 Task: Create a due date automation trigger when advanced on, on the tuesday after a card is due add fields with custom field "Resume" set to a number lower than 1 and greater or equal to 10 at 11:00 AM.
Action: Mouse moved to (979, 301)
Screenshot: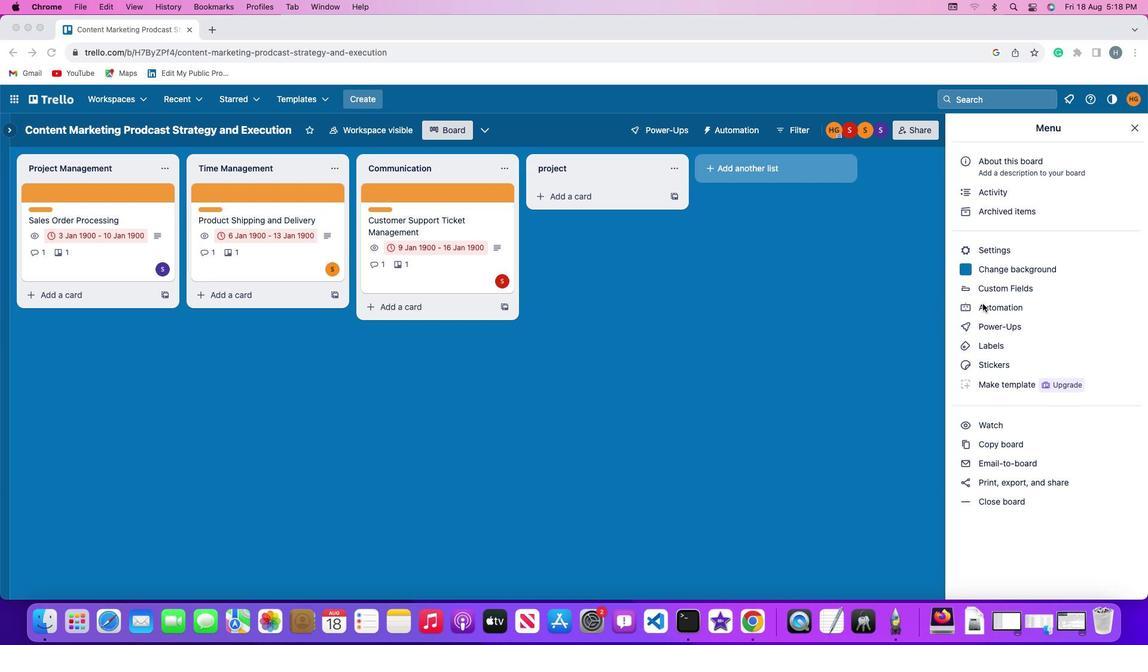 
Action: Mouse pressed left at (979, 301)
Screenshot: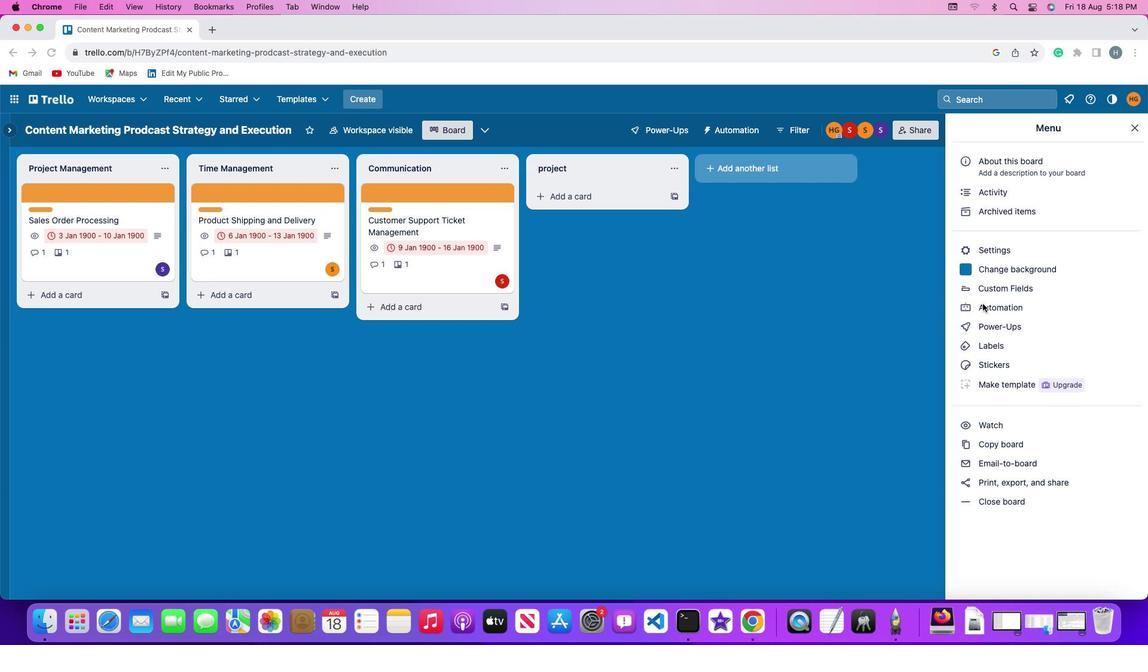 
Action: Mouse pressed left at (979, 301)
Screenshot: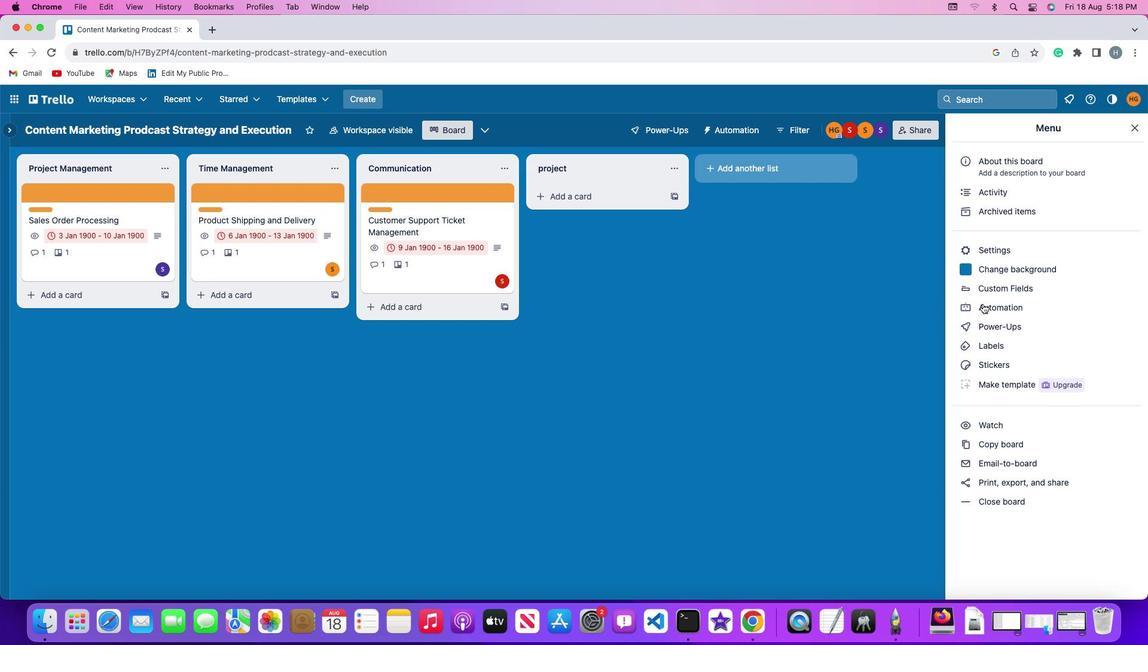 
Action: Mouse moved to (82, 283)
Screenshot: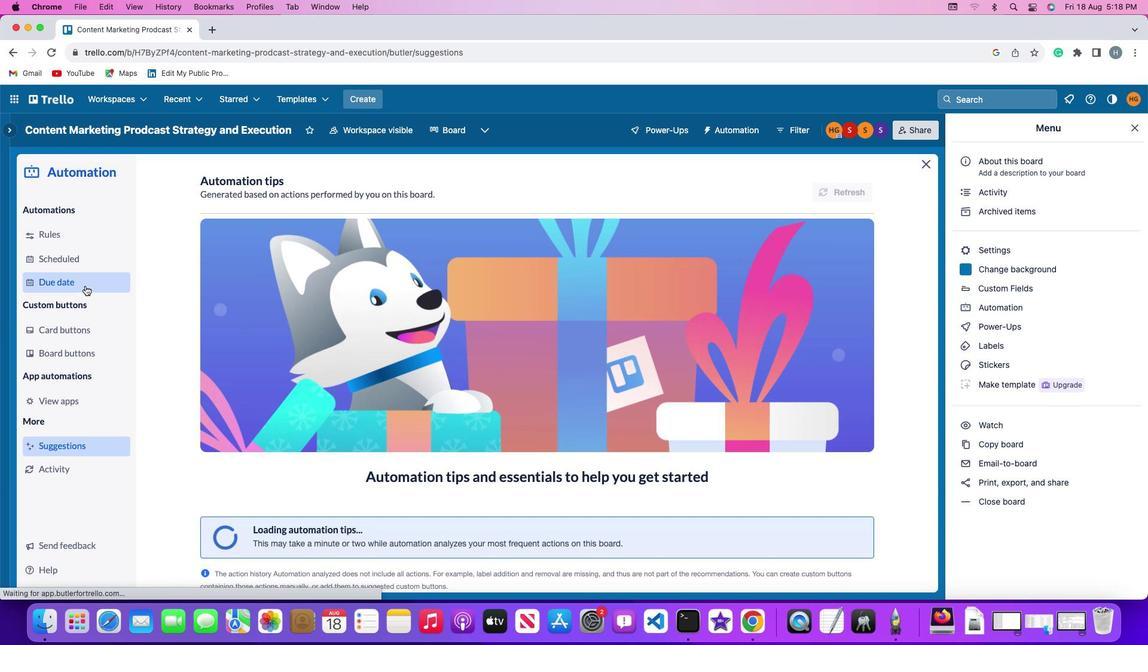 
Action: Mouse pressed left at (82, 283)
Screenshot: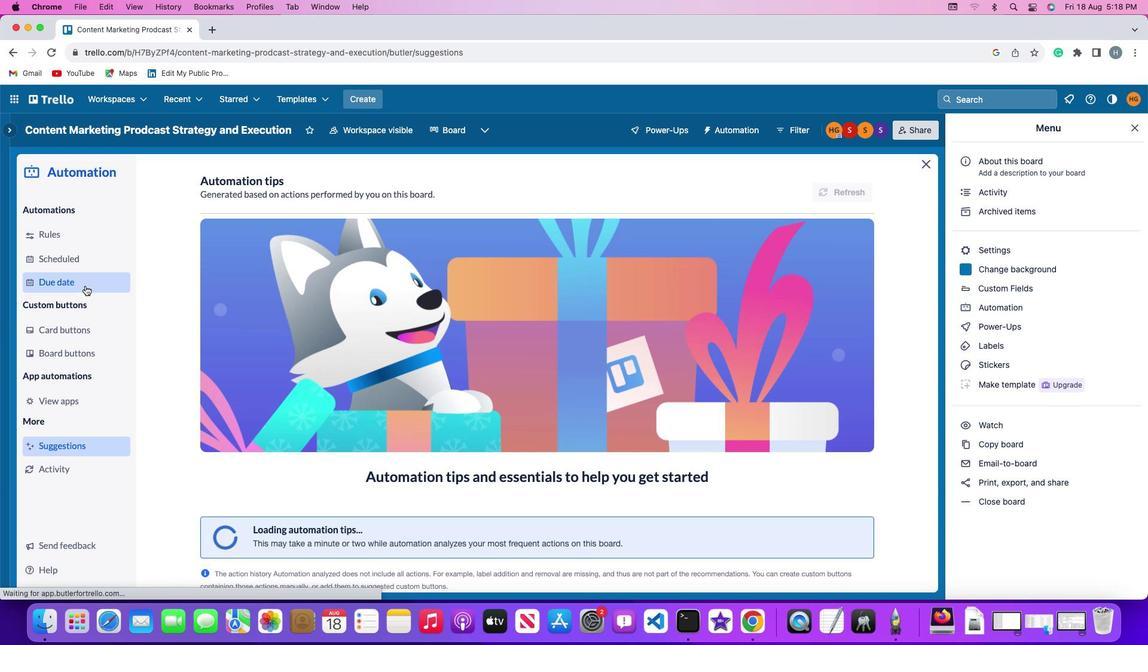 
Action: Mouse moved to (772, 183)
Screenshot: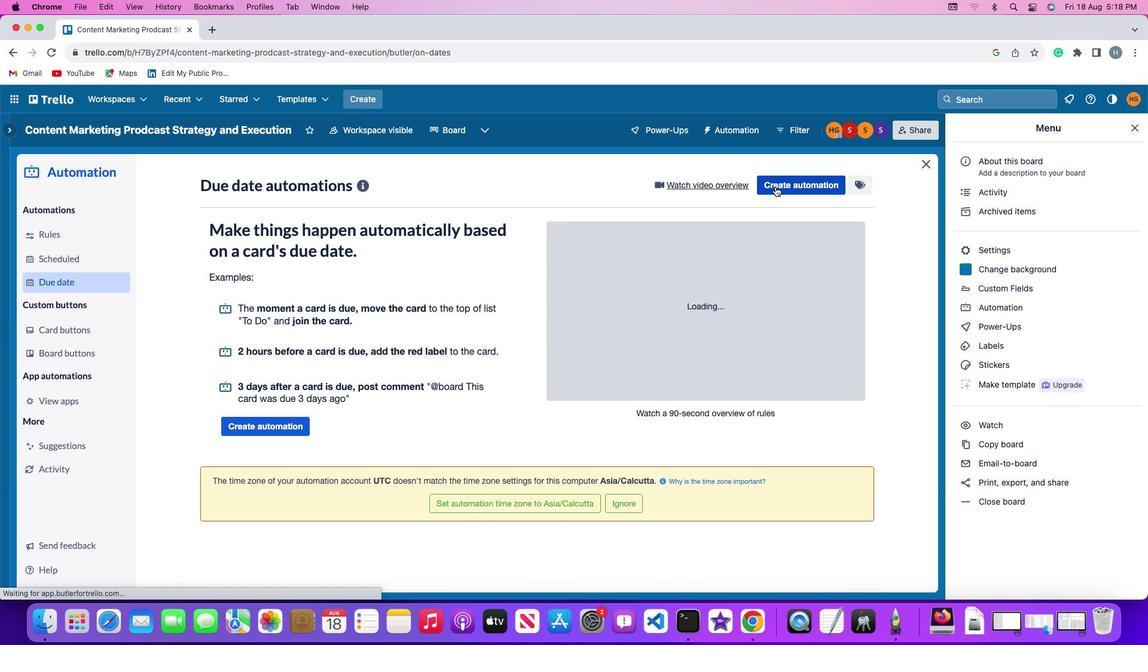 
Action: Mouse pressed left at (772, 183)
Screenshot: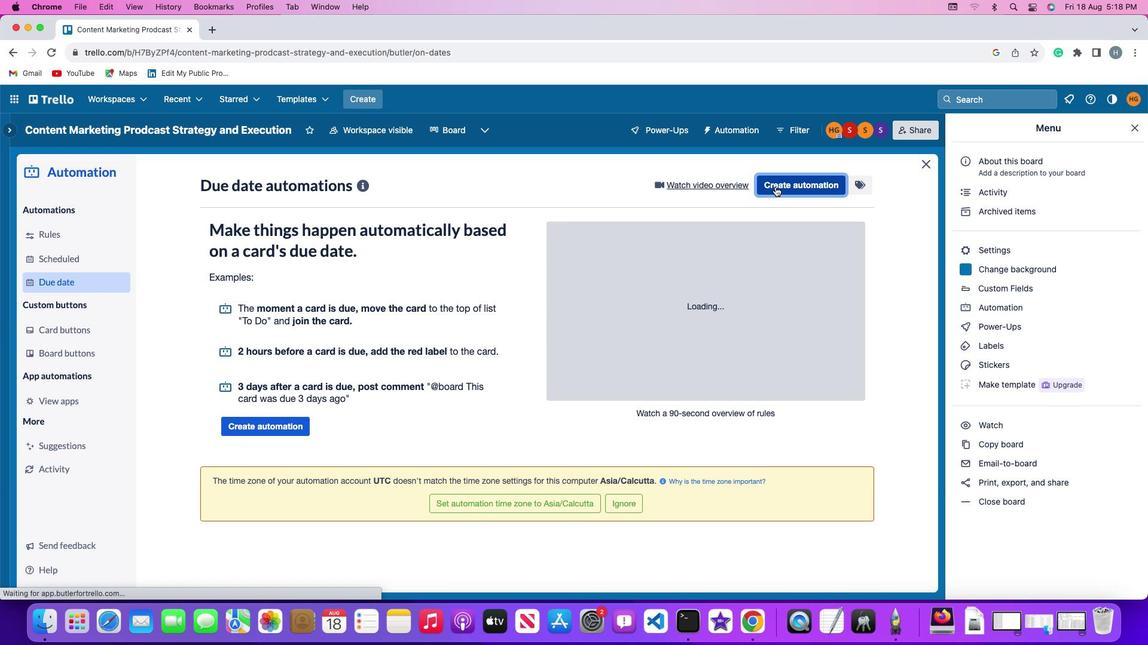 
Action: Mouse moved to (235, 292)
Screenshot: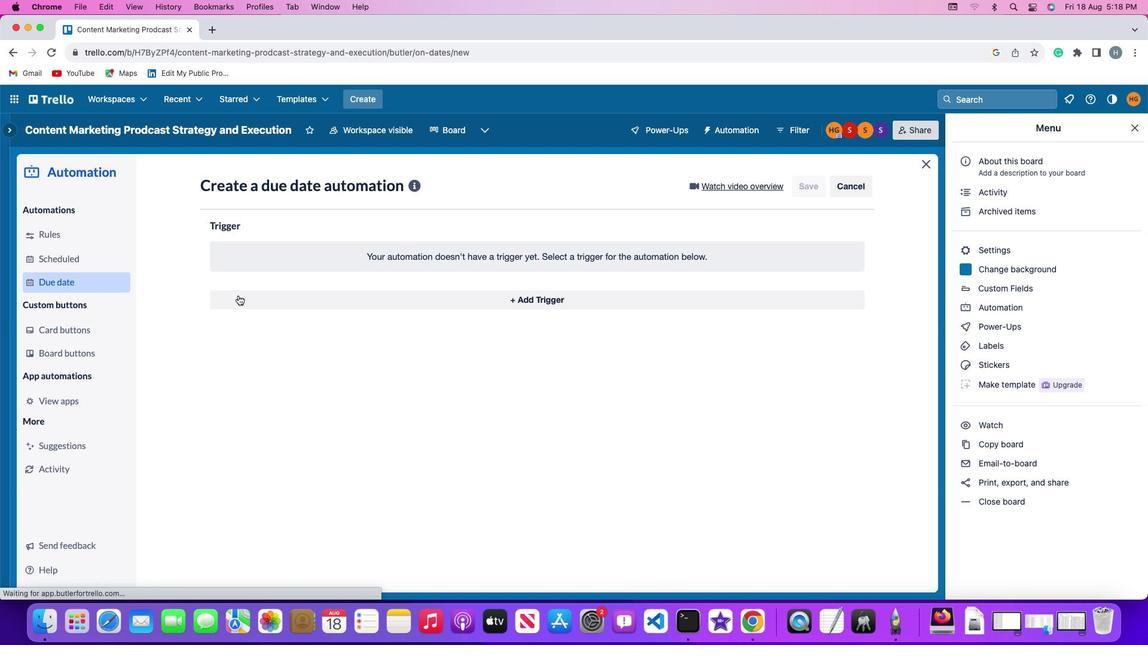 
Action: Mouse pressed left at (235, 292)
Screenshot: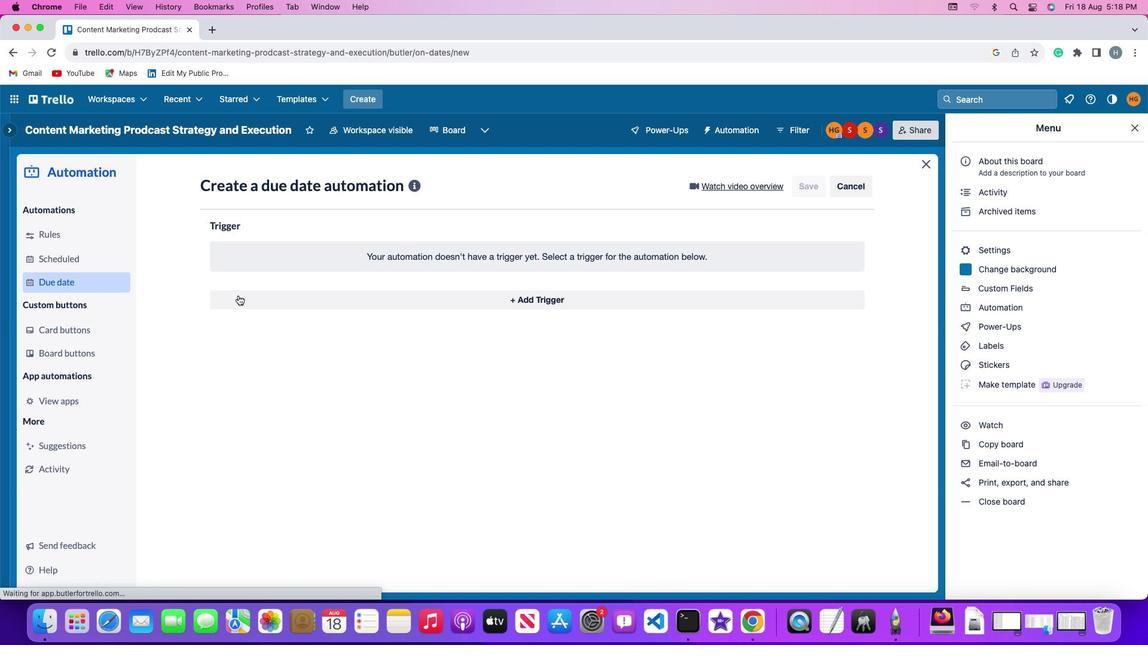 
Action: Mouse moved to (257, 516)
Screenshot: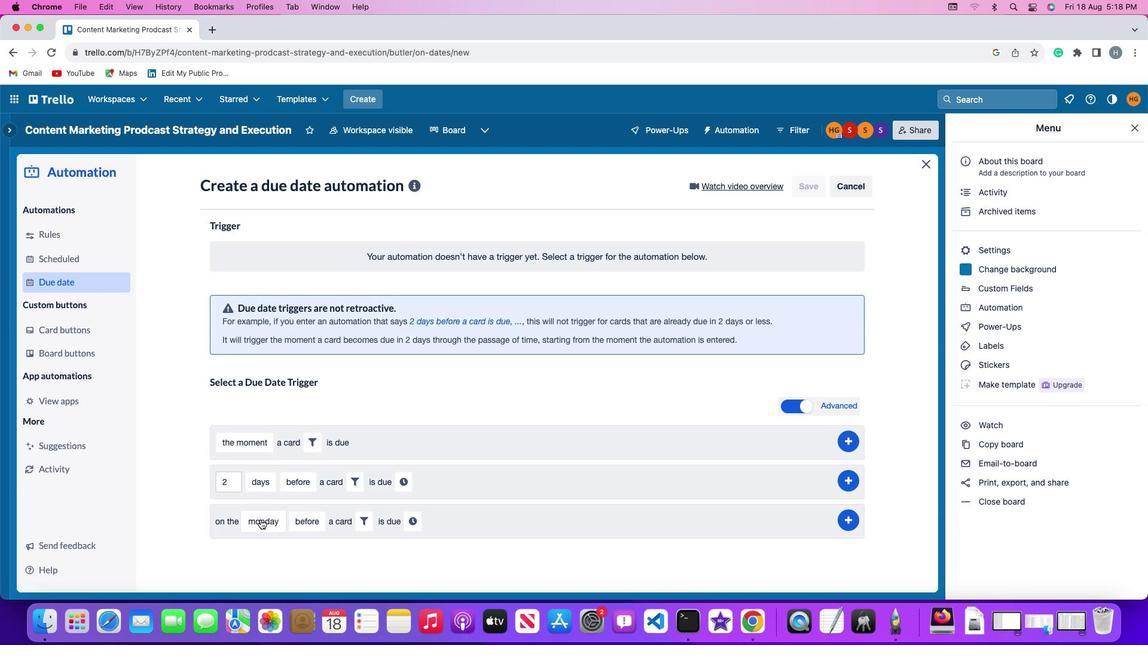 
Action: Mouse pressed left at (257, 516)
Screenshot: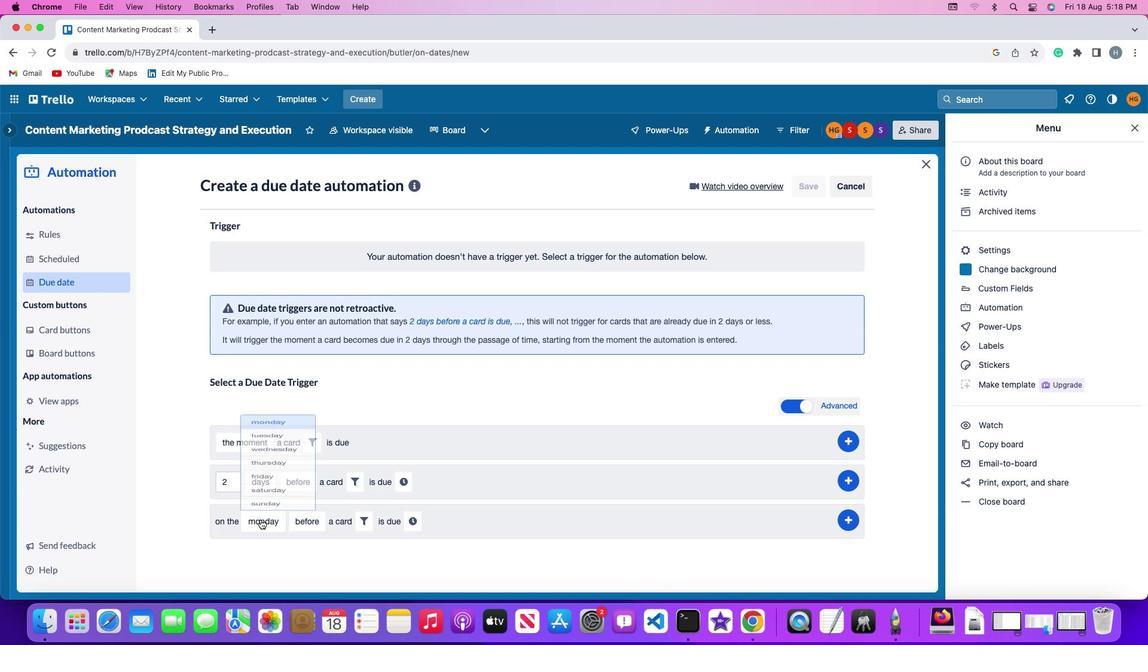 
Action: Mouse moved to (274, 377)
Screenshot: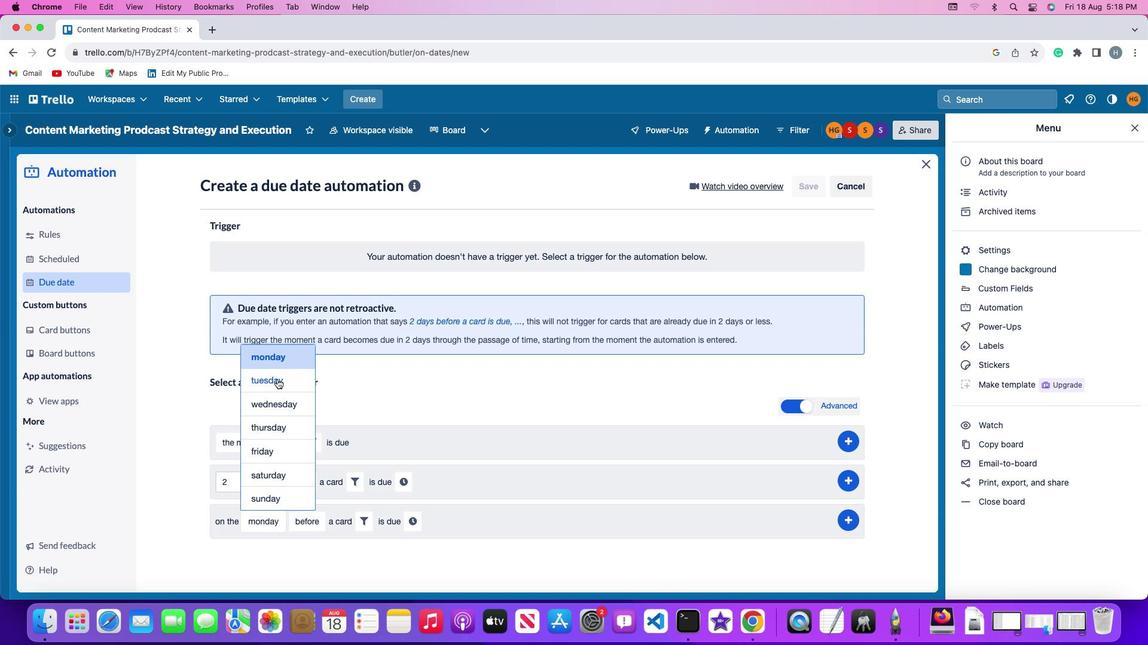 
Action: Mouse pressed left at (274, 377)
Screenshot: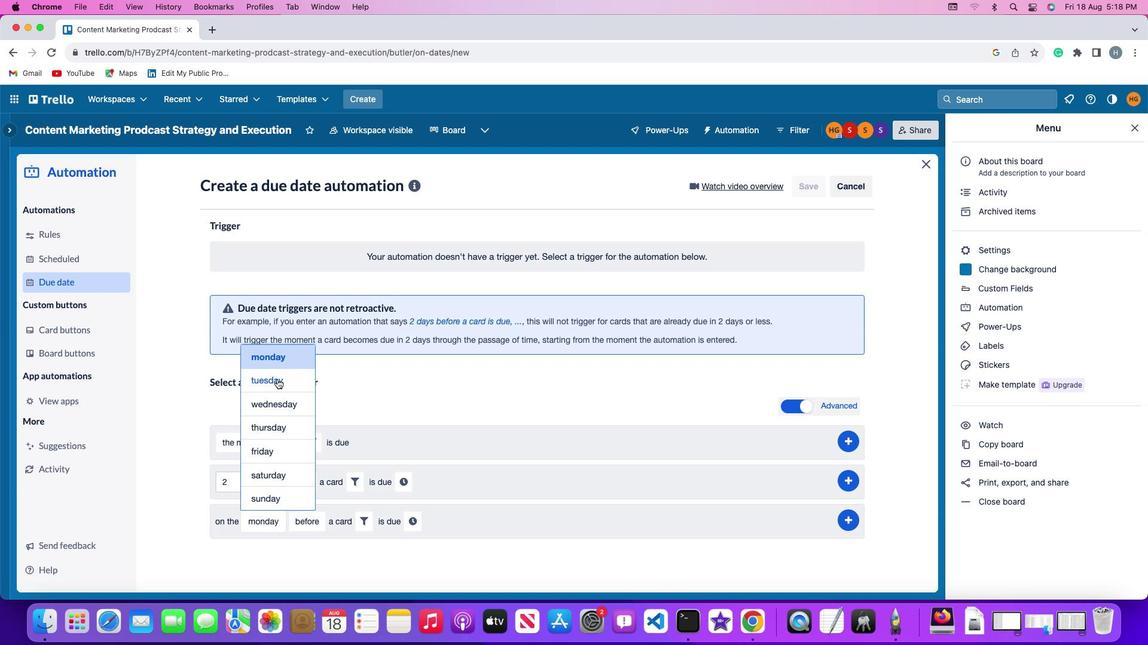 
Action: Mouse moved to (297, 521)
Screenshot: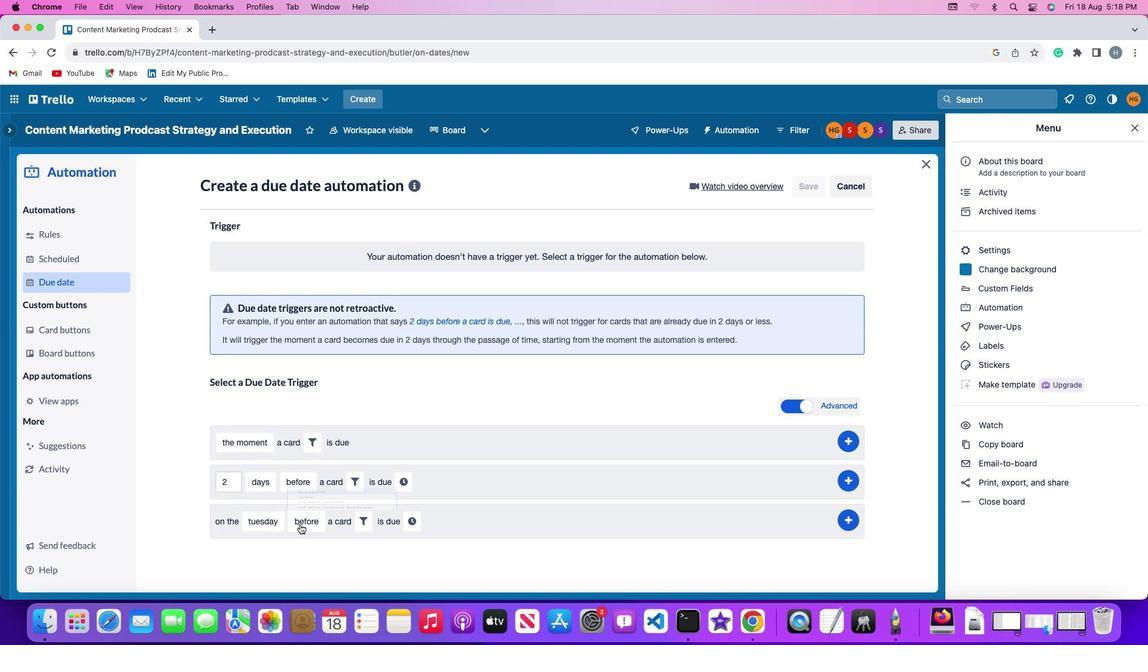 
Action: Mouse pressed left at (297, 521)
Screenshot: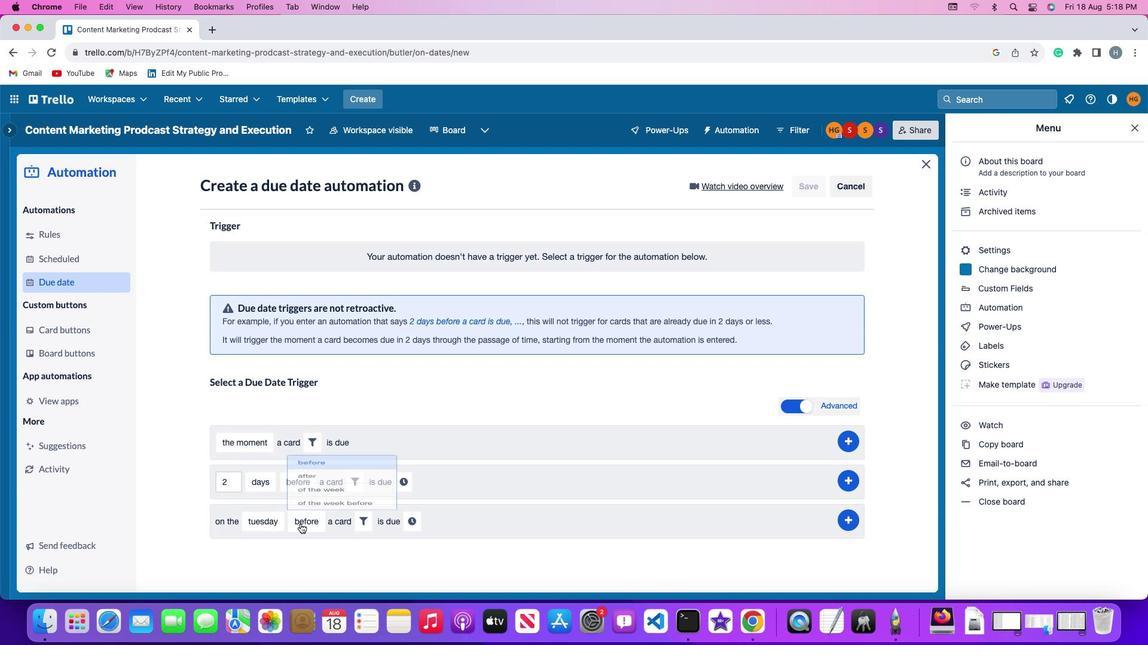 
Action: Mouse moved to (314, 444)
Screenshot: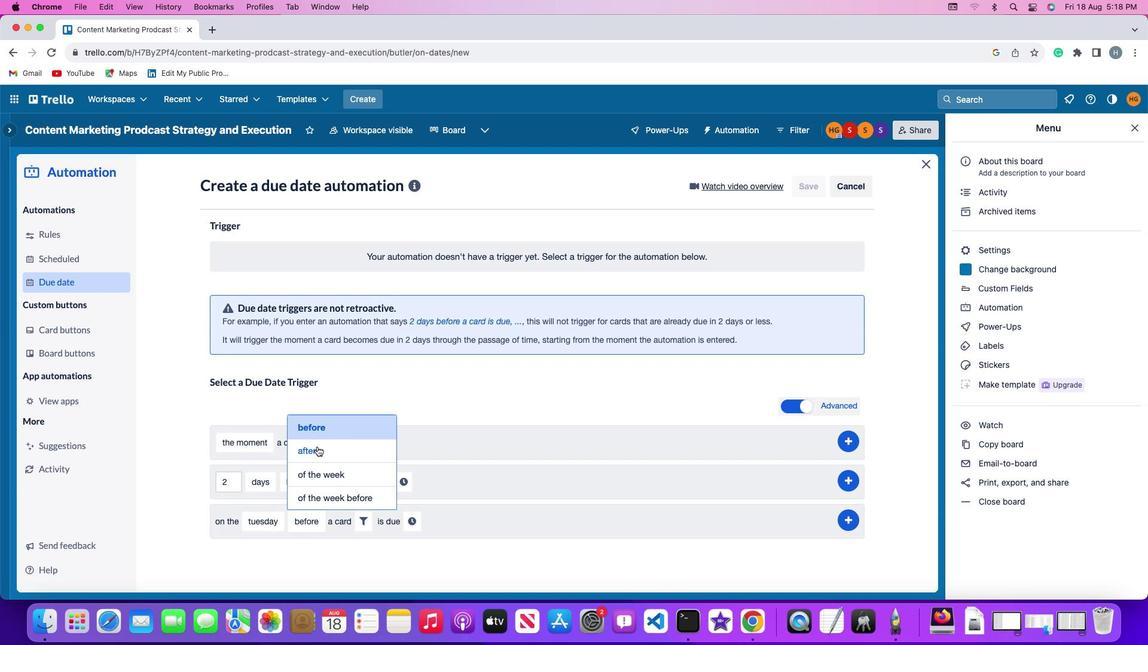 
Action: Mouse pressed left at (314, 444)
Screenshot: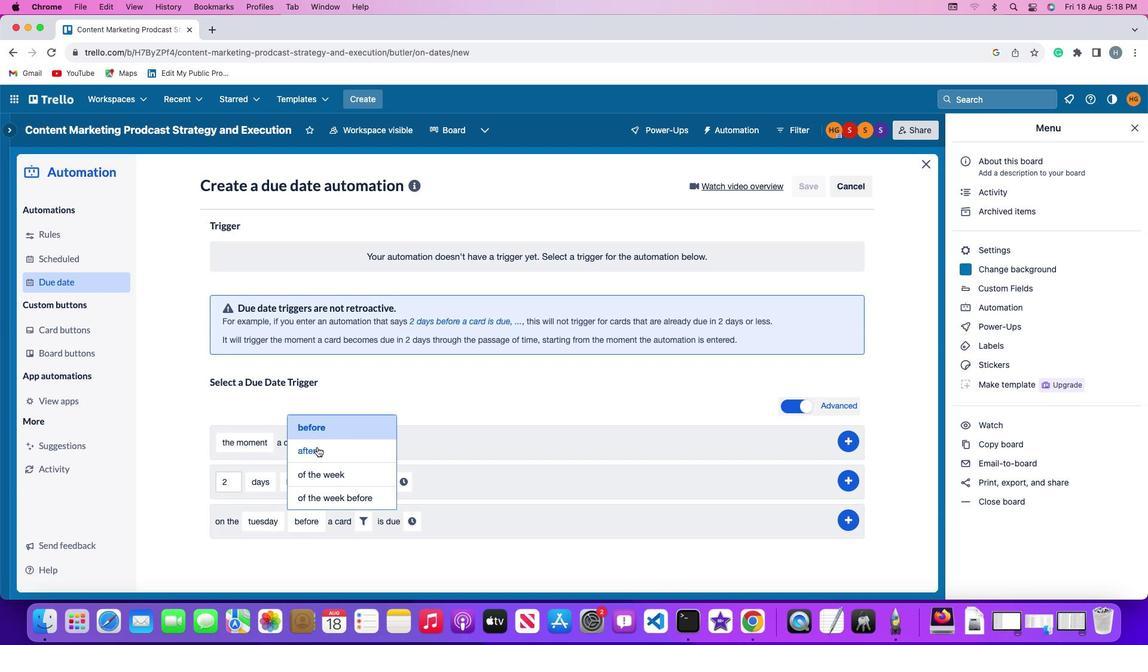
Action: Mouse moved to (359, 523)
Screenshot: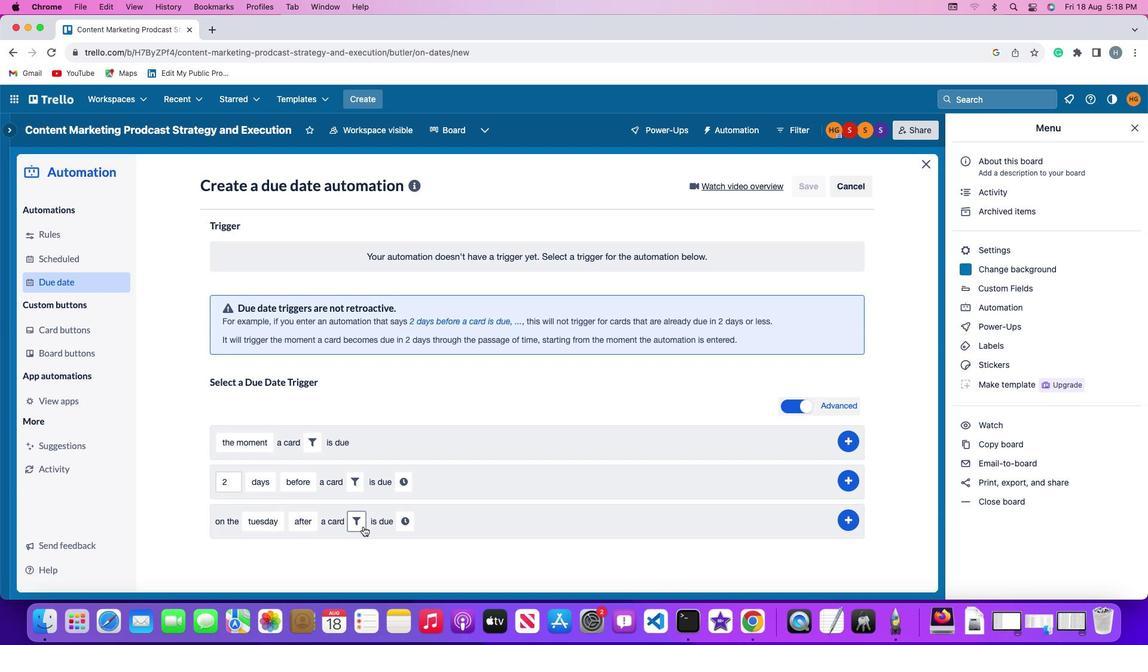 
Action: Mouse pressed left at (359, 523)
Screenshot: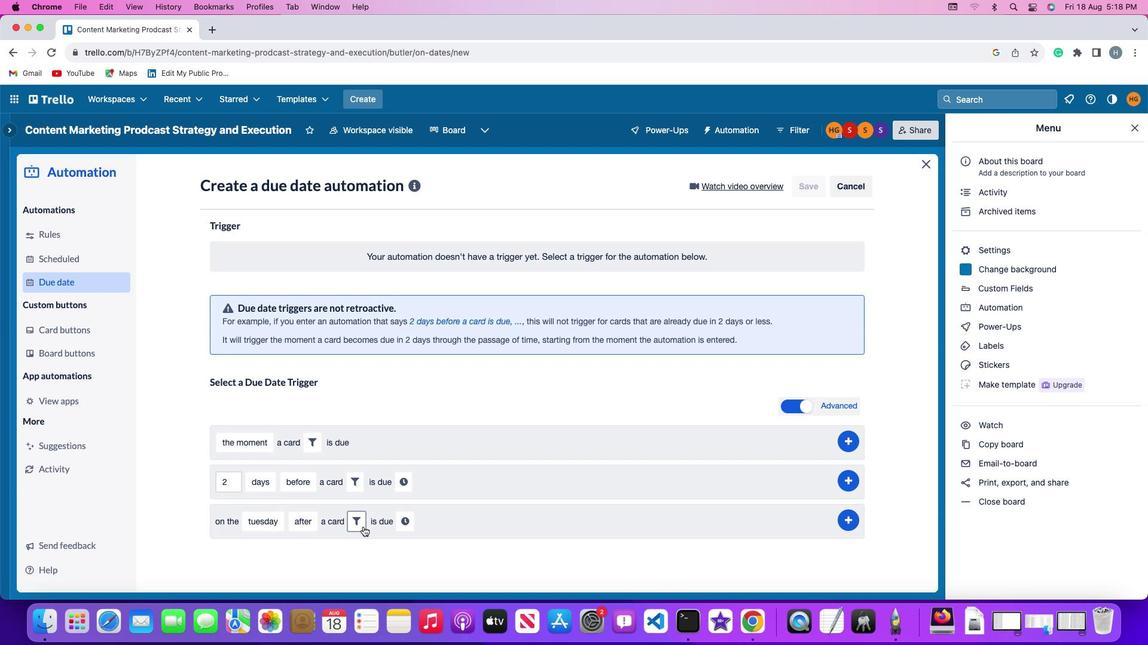 
Action: Mouse moved to (551, 560)
Screenshot: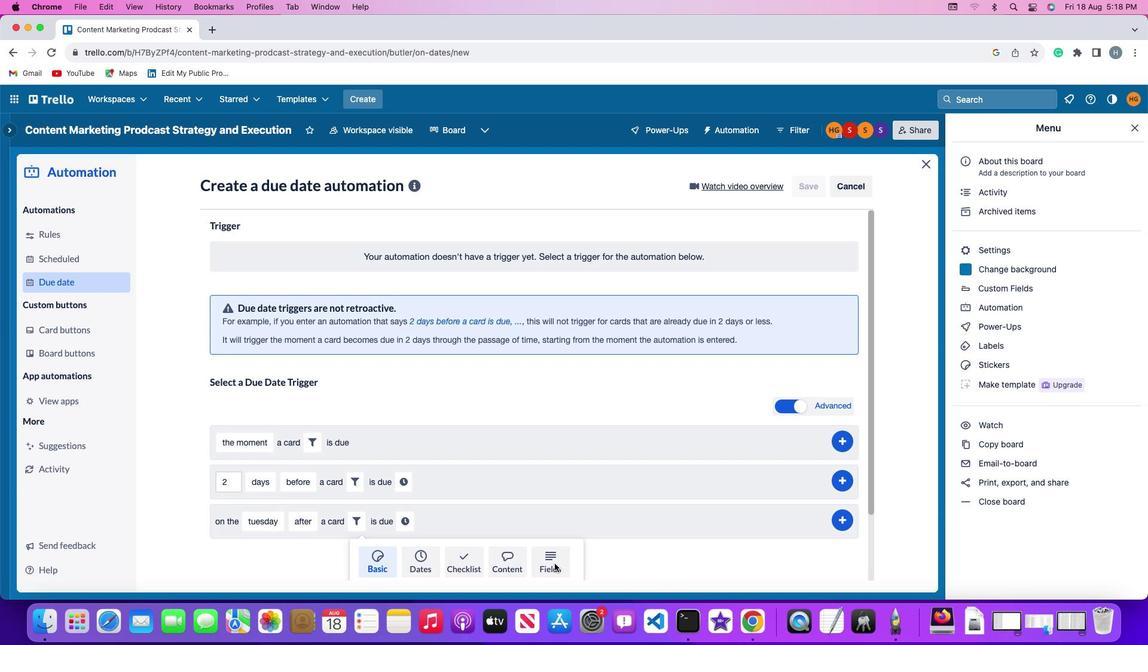 
Action: Mouse pressed left at (551, 560)
Screenshot: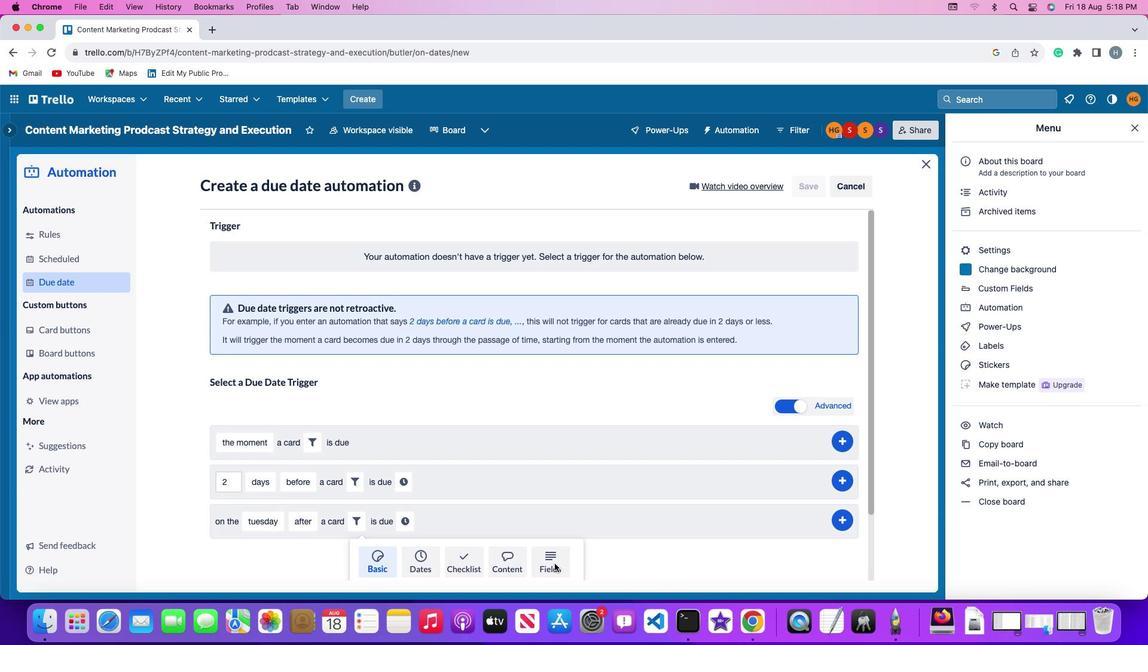 
Action: Mouse moved to (301, 554)
Screenshot: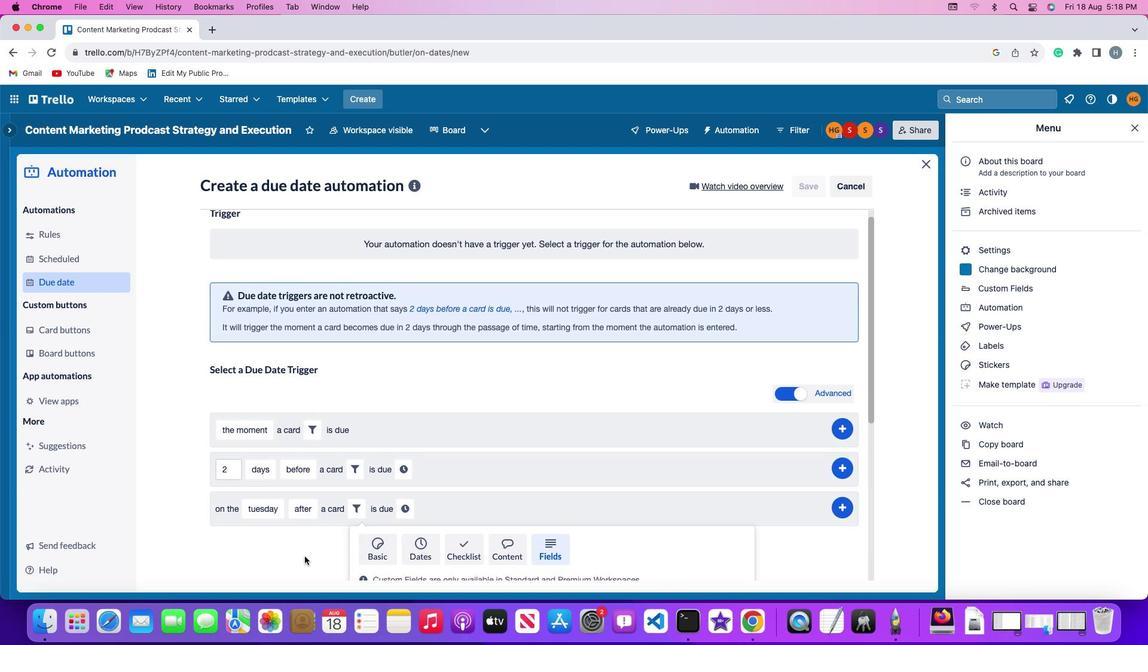 
Action: Mouse scrolled (301, 554) with delta (-2, -2)
Screenshot: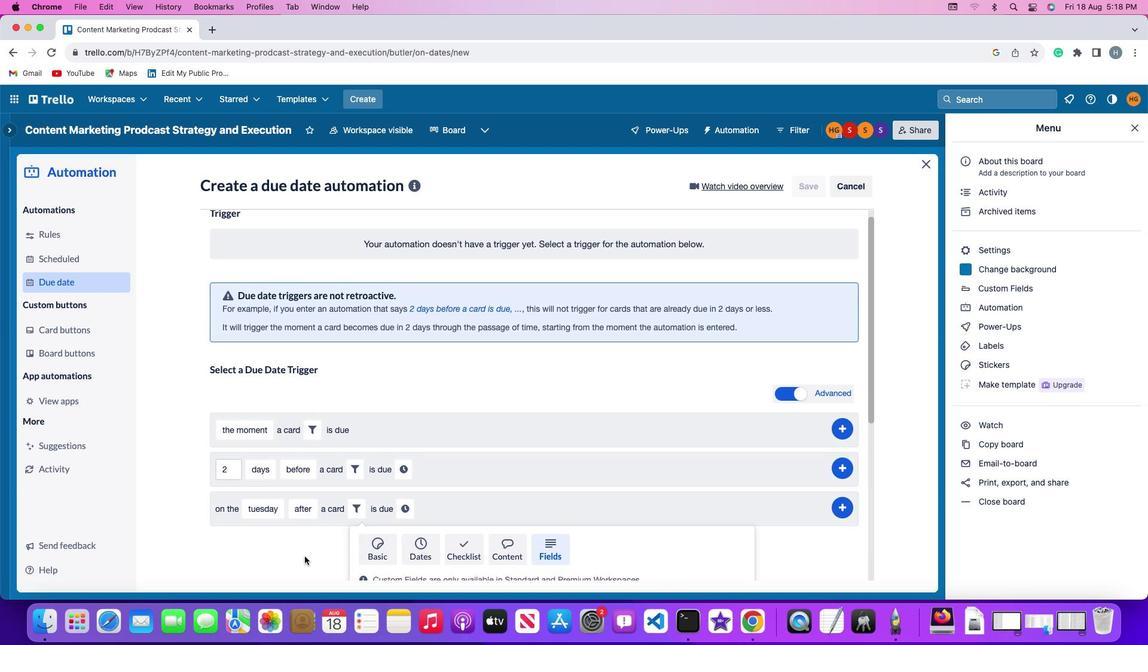 
Action: Mouse scrolled (301, 554) with delta (-2, -2)
Screenshot: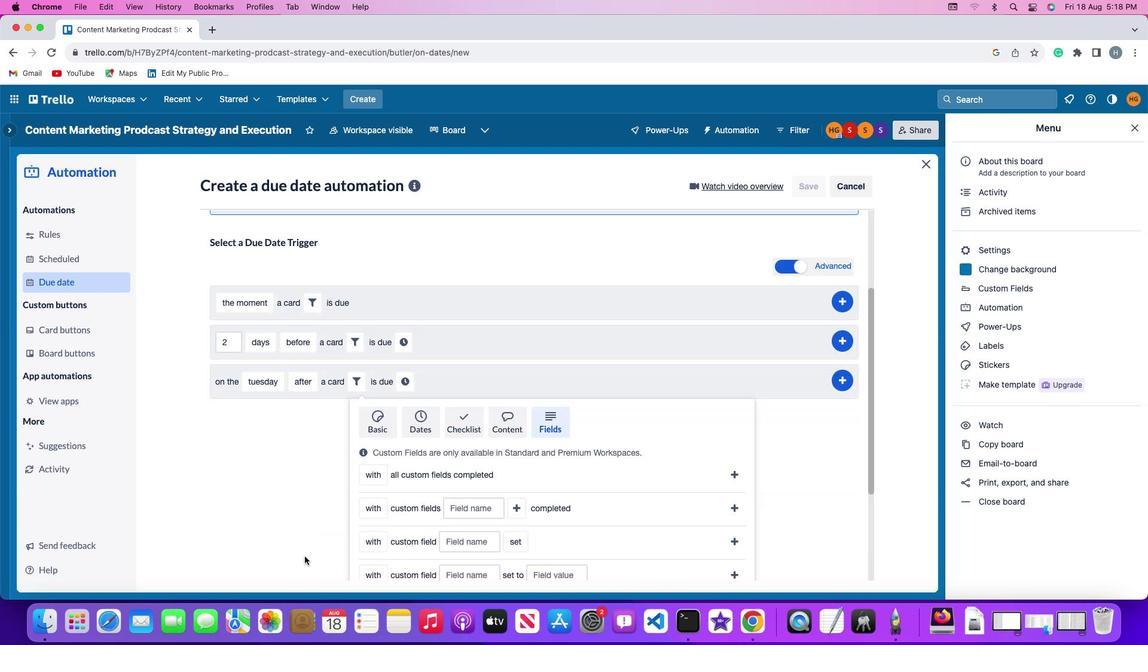 
Action: Mouse moved to (301, 554)
Screenshot: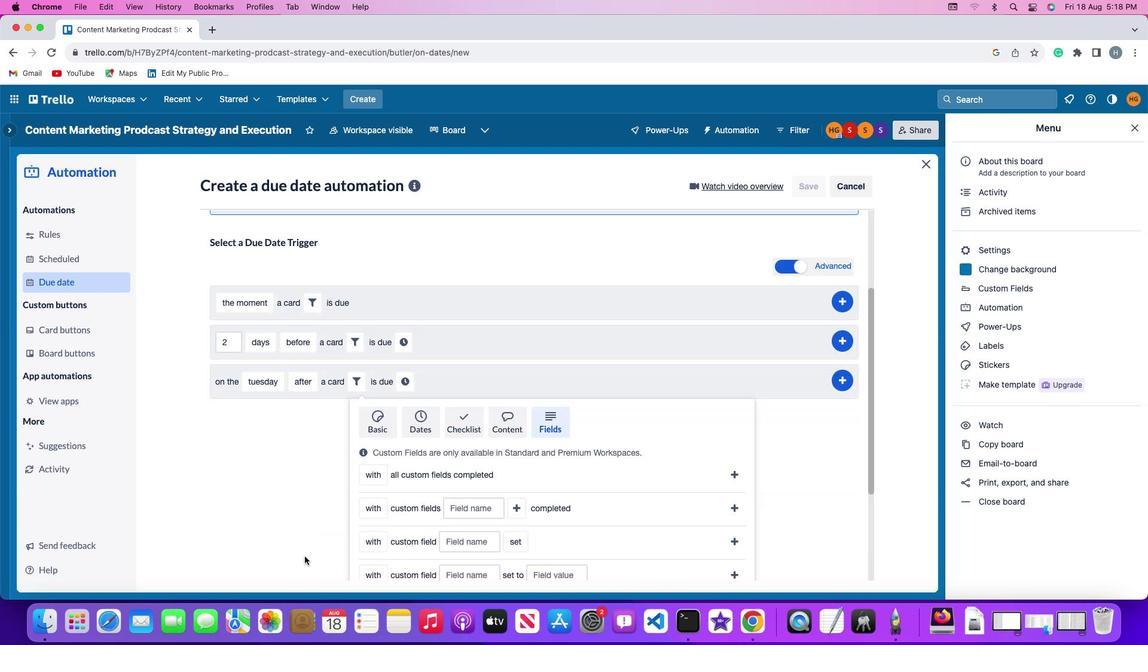 
Action: Mouse scrolled (301, 554) with delta (-2, -4)
Screenshot: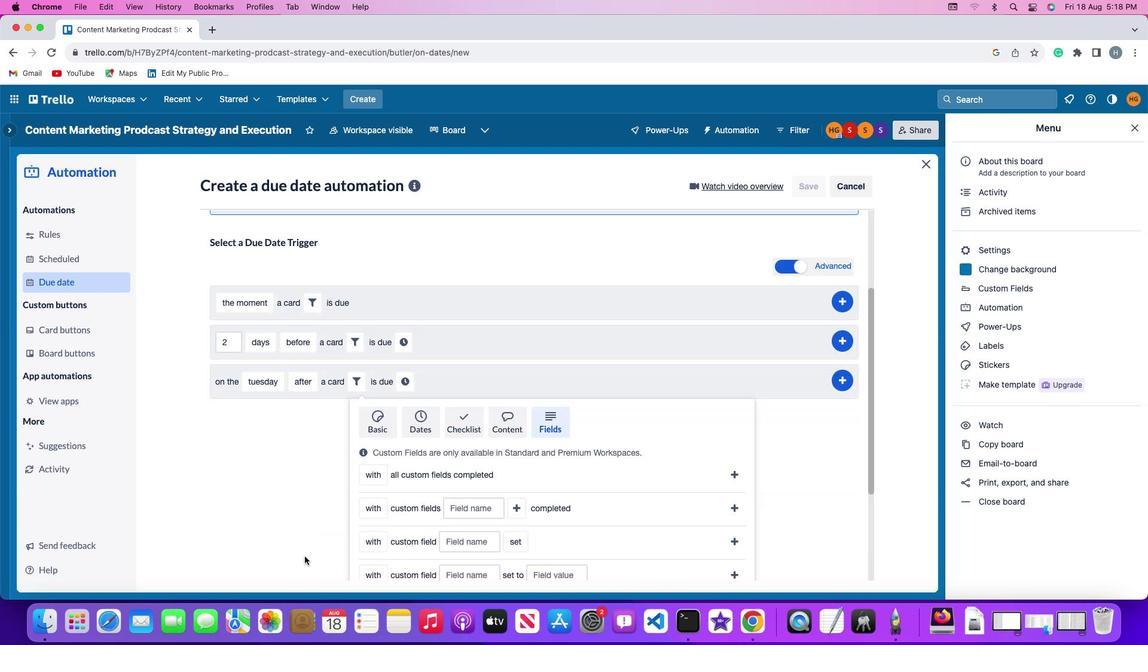
Action: Mouse moved to (301, 553)
Screenshot: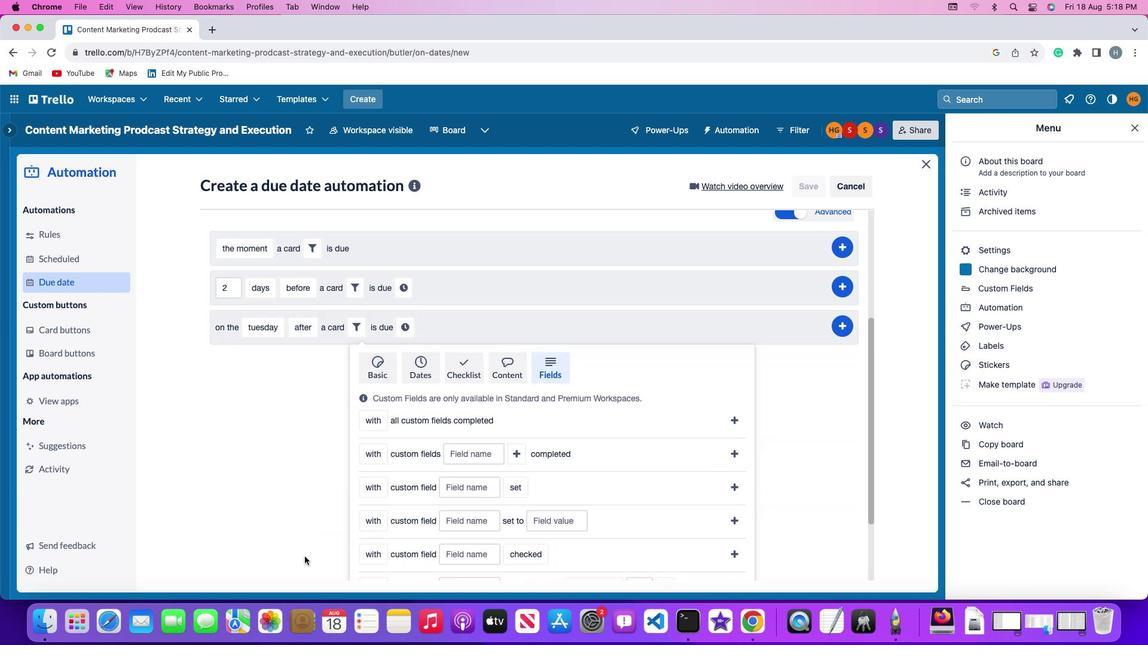 
Action: Mouse scrolled (301, 553) with delta (-2, -5)
Screenshot: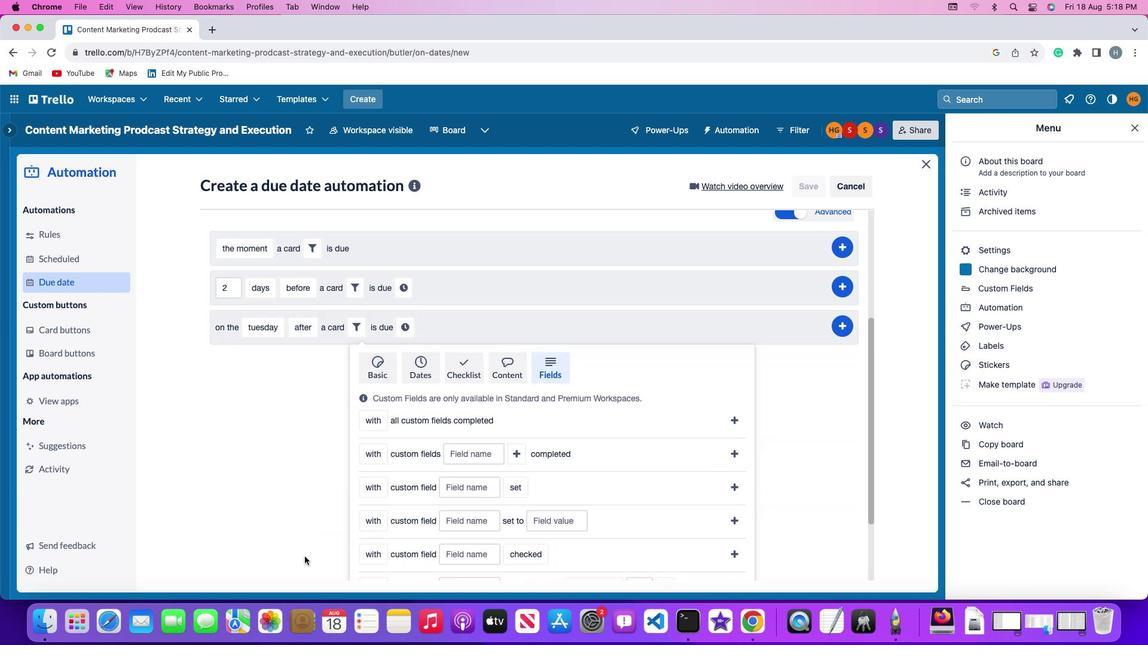 
Action: Mouse scrolled (301, 553) with delta (-2, -2)
Screenshot: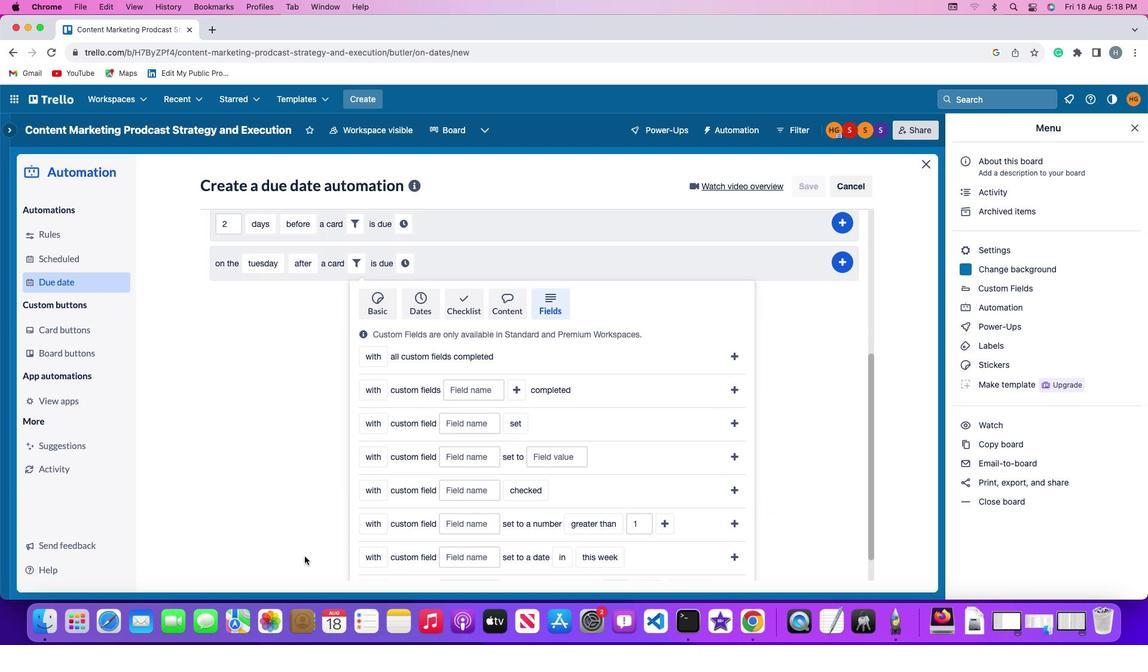 
Action: Mouse scrolled (301, 553) with delta (-2, -2)
Screenshot: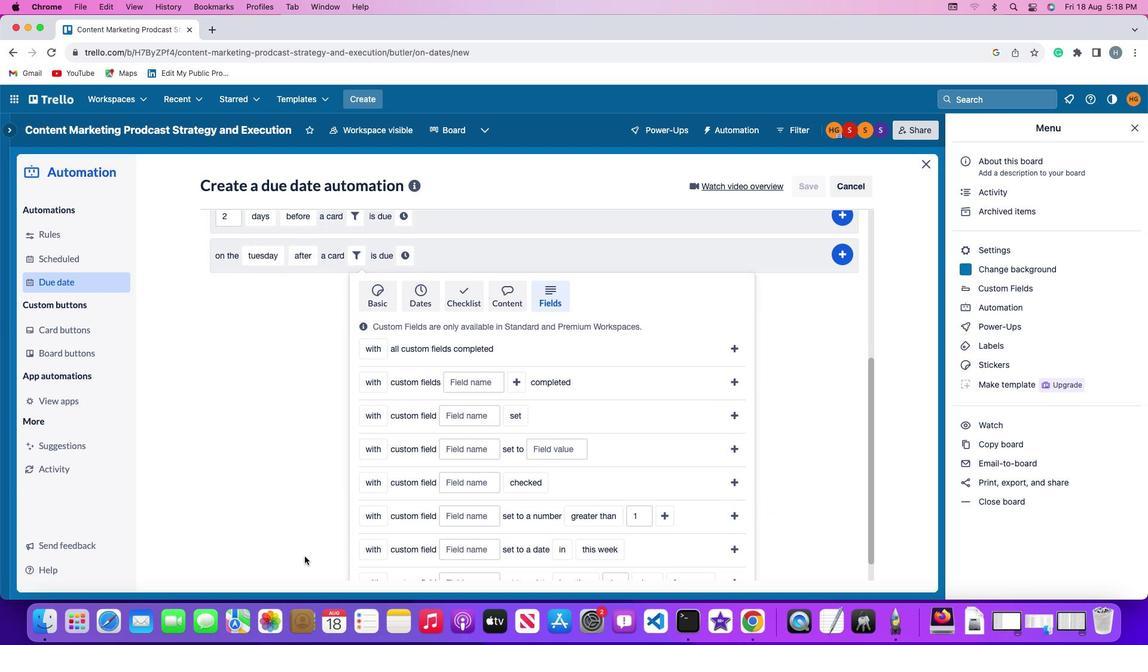 
Action: Mouse scrolled (301, 553) with delta (-2, -4)
Screenshot: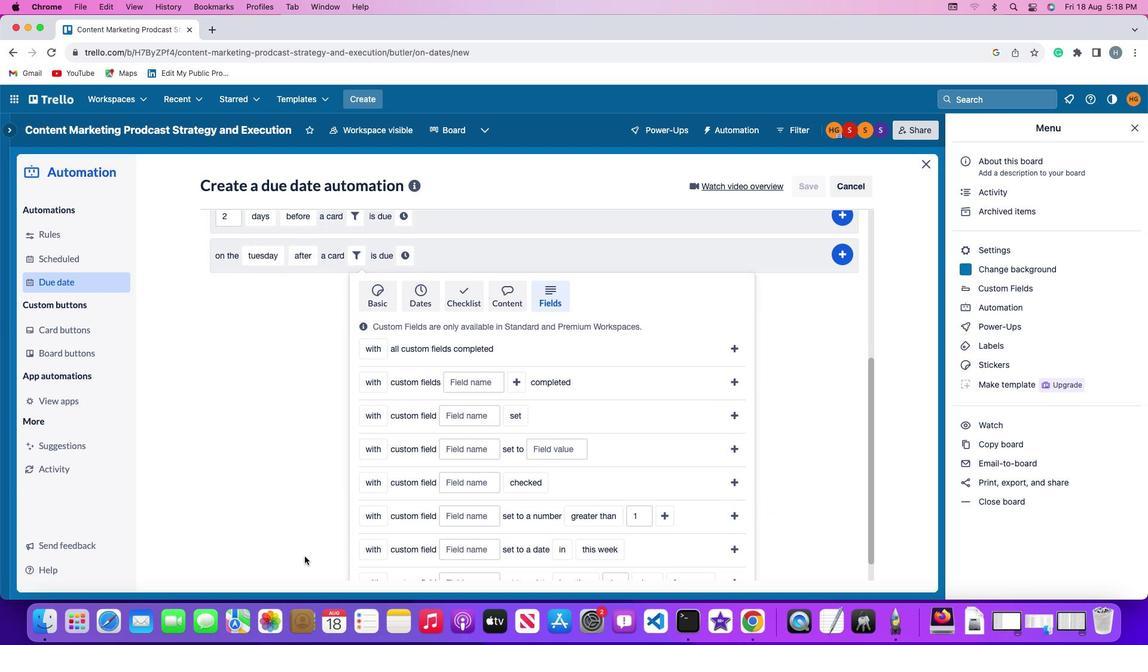 
Action: Mouse scrolled (301, 553) with delta (-2, -5)
Screenshot: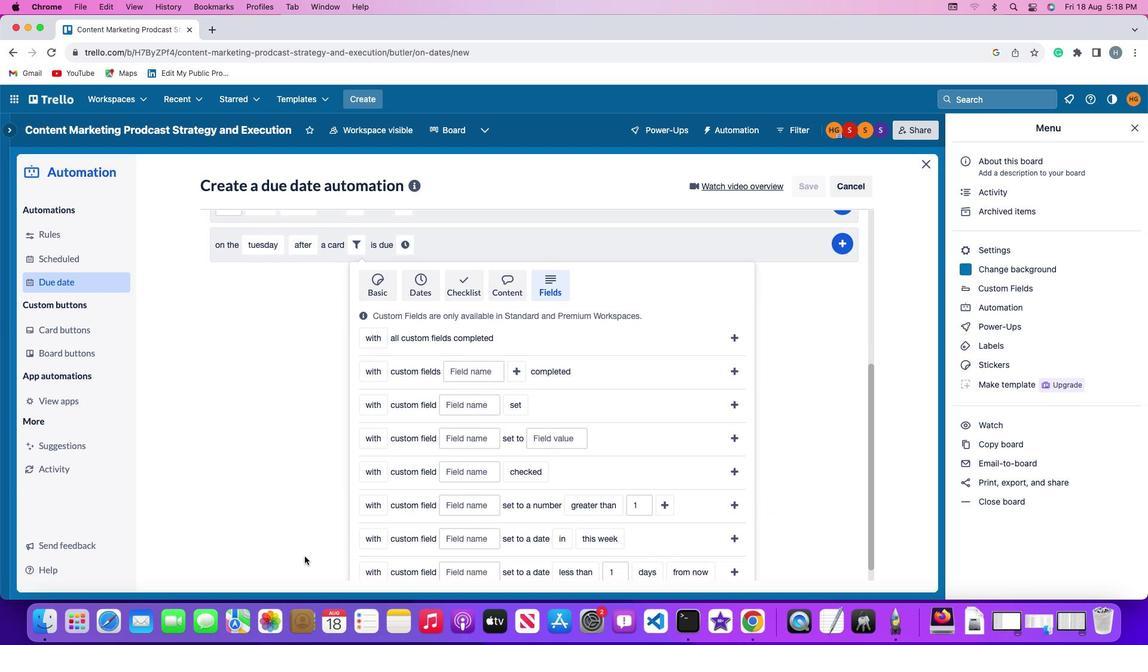 
Action: Mouse scrolled (301, 553) with delta (-2, -5)
Screenshot: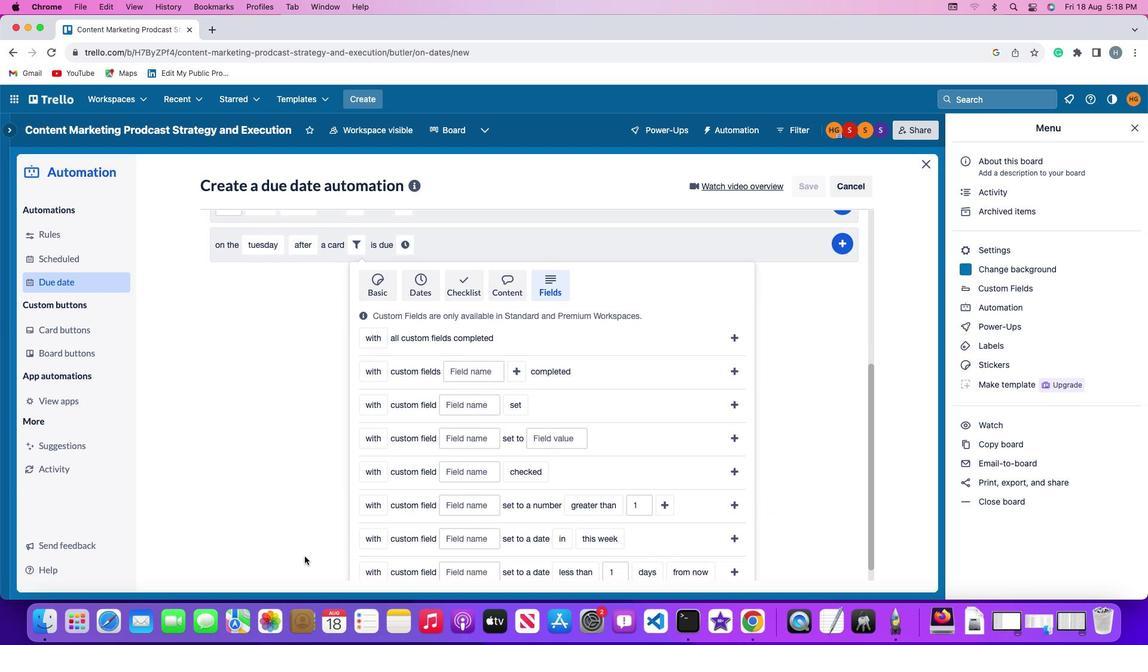 
Action: Mouse moved to (371, 490)
Screenshot: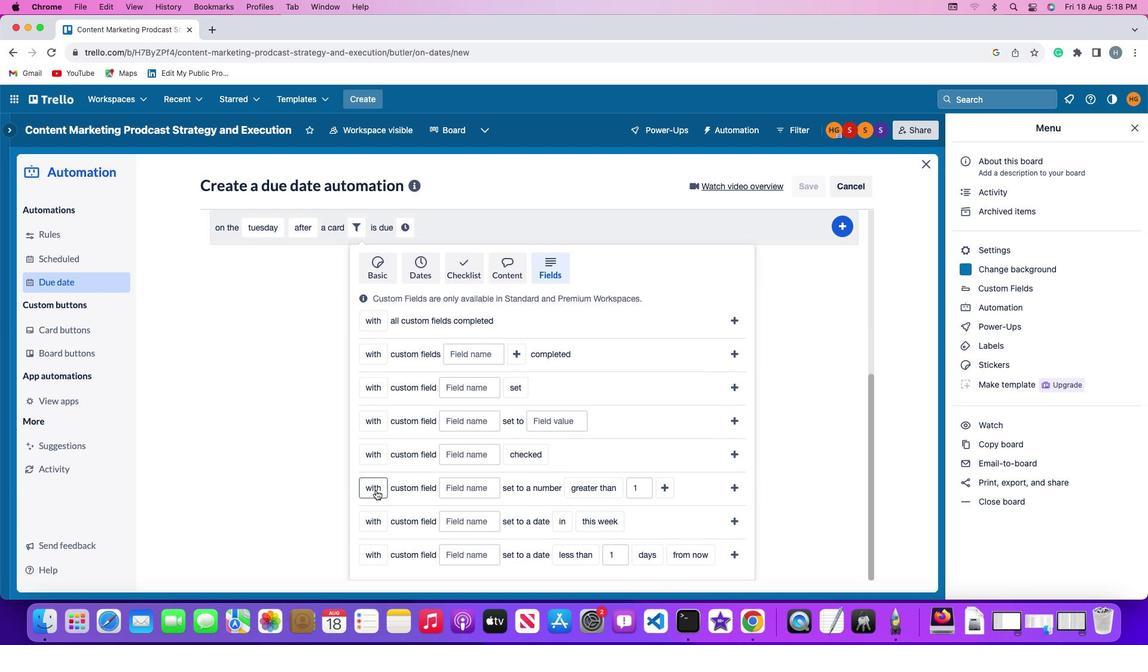 
Action: Mouse pressed left at (371, 490)
Screenshot: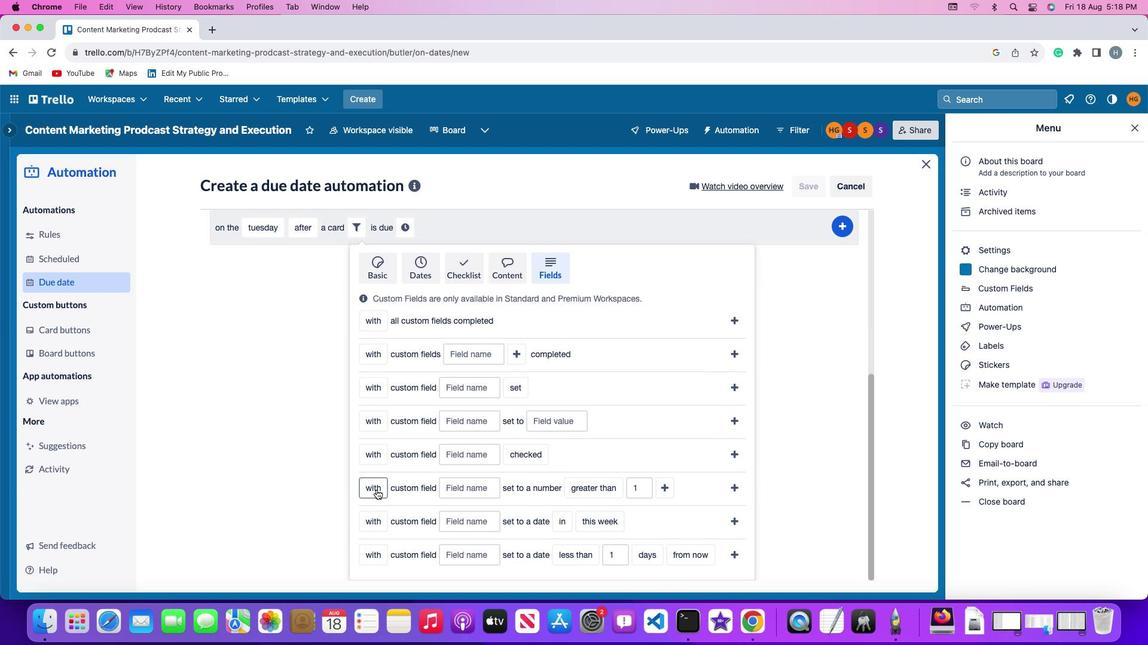 
Action: Mouse moved to (377, 501)
Screenshot: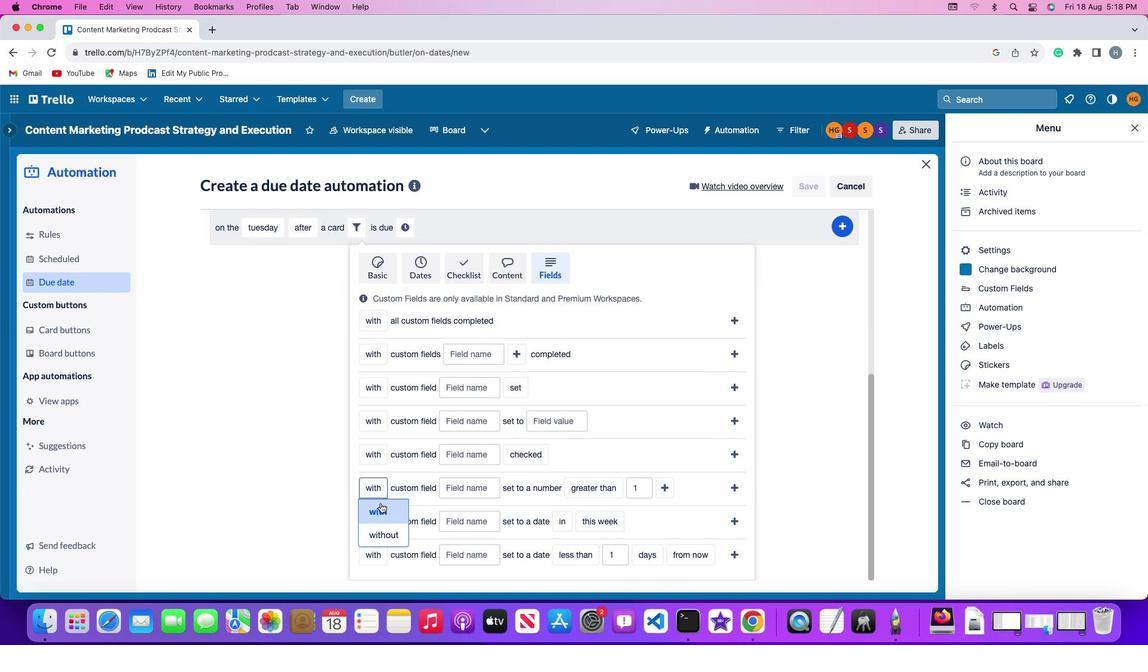 
Action: Mouse pressed left at (377, 501)
Screenshot: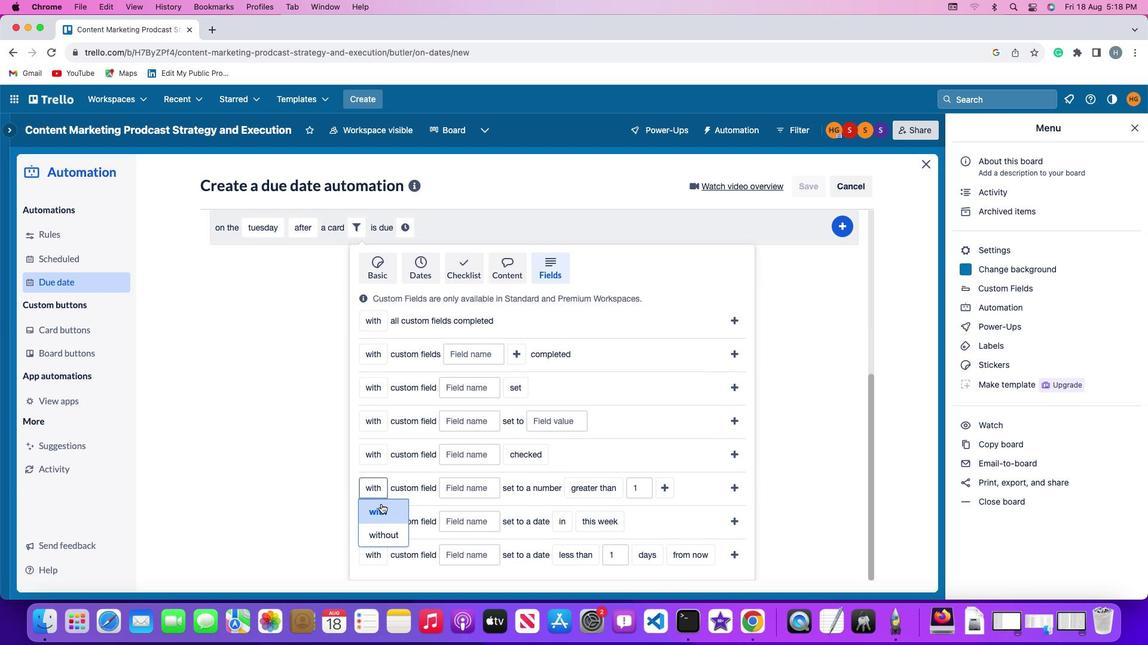 
Action: Mouse moved to (458, 484)
Screenshot: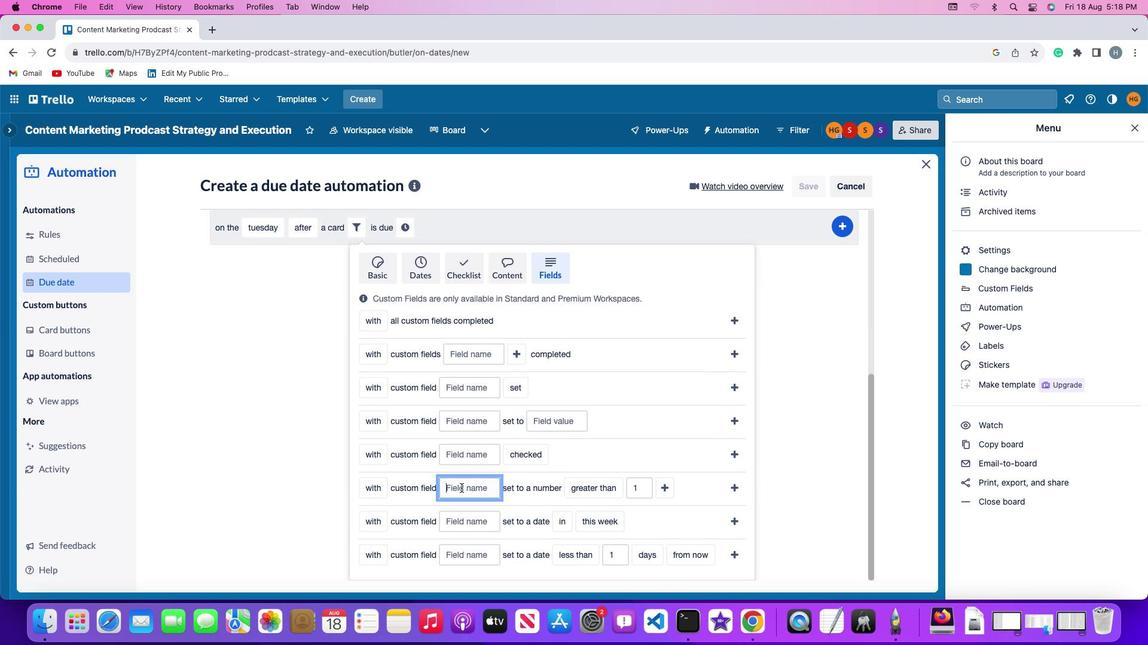 
Action: Mouse pressed left at (458, 484)
Screenshot: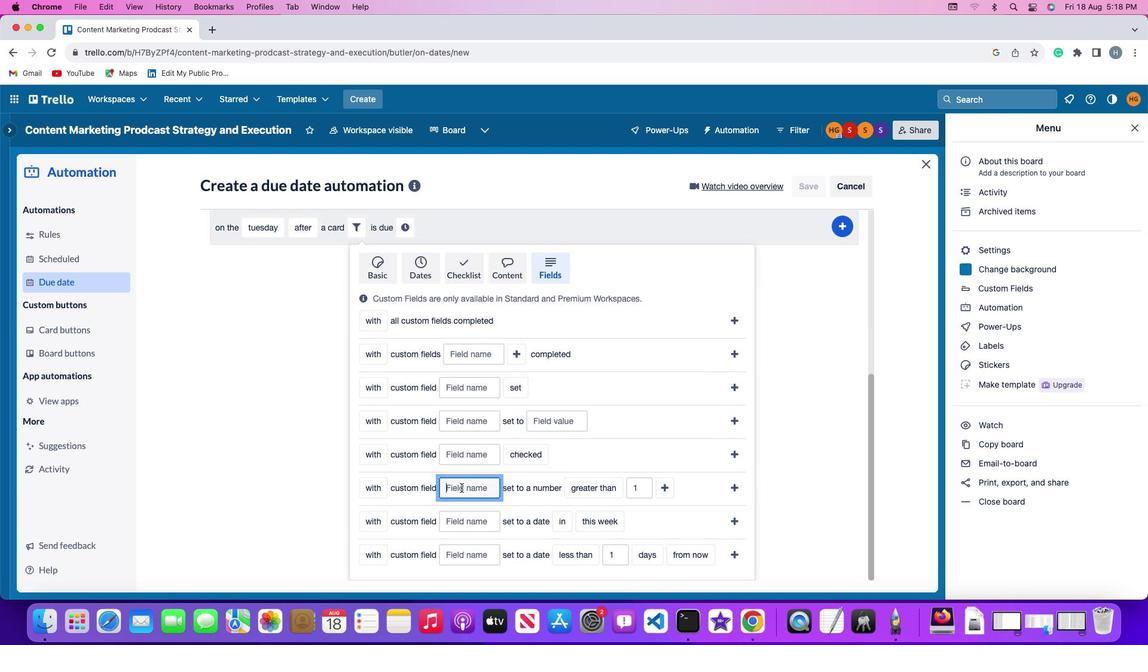 
Action: Key pressed Key.shift'R''e''s''u''m''e'
Screenshot: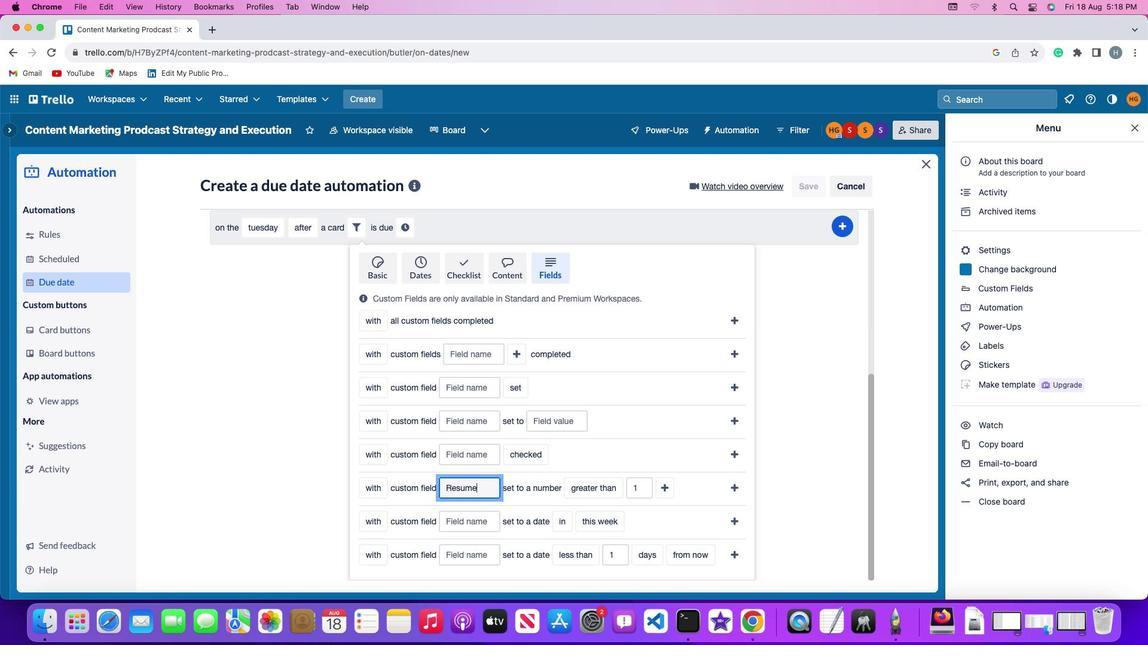 
Action: Mouse moved to (586, 489)
Screenshot: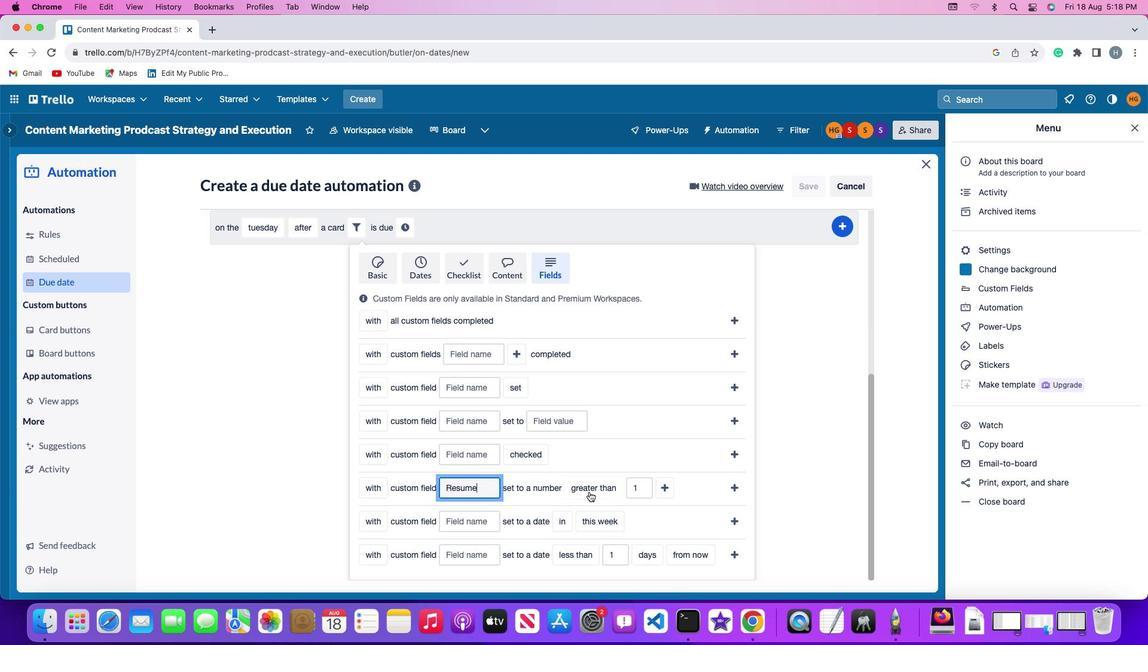 
Action: Mouse pressed left at (586, 489)
Screenshot: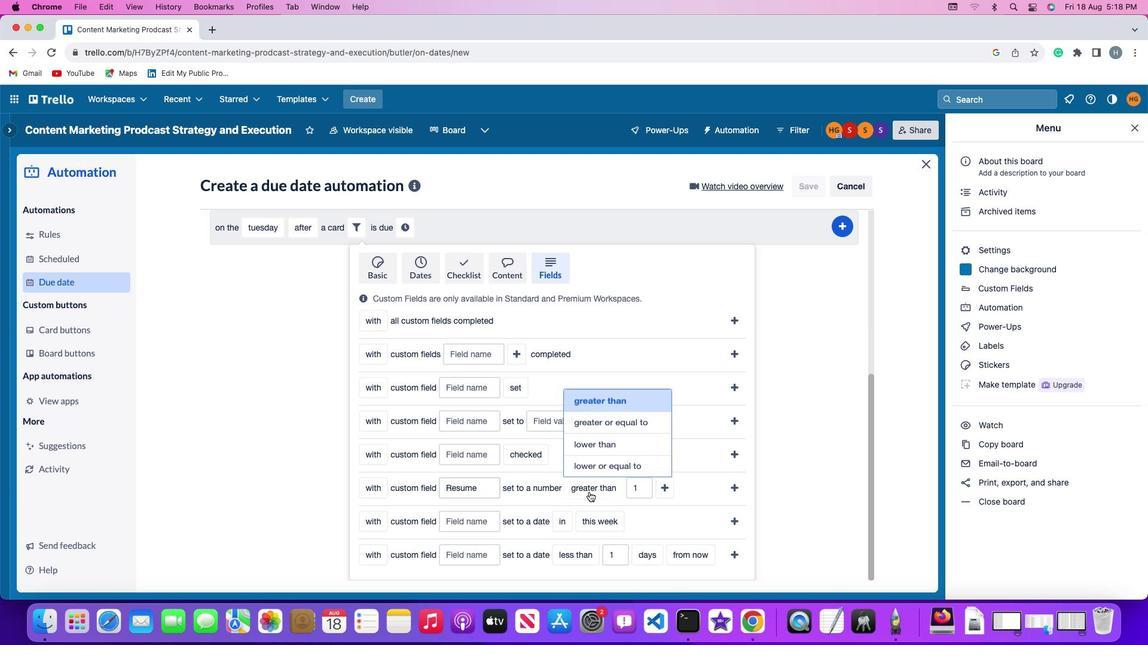 
Action: Mouse moved to (590, 438)
Screenshot: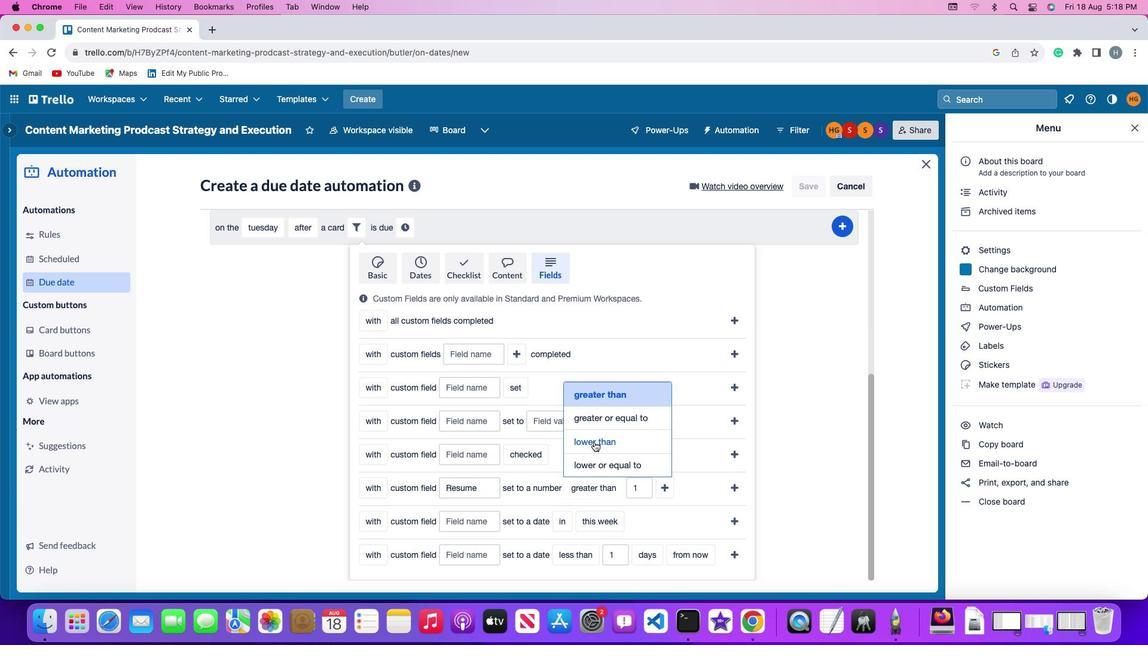 
Action: Mouse pressed left at (590, 438)
Screenshot: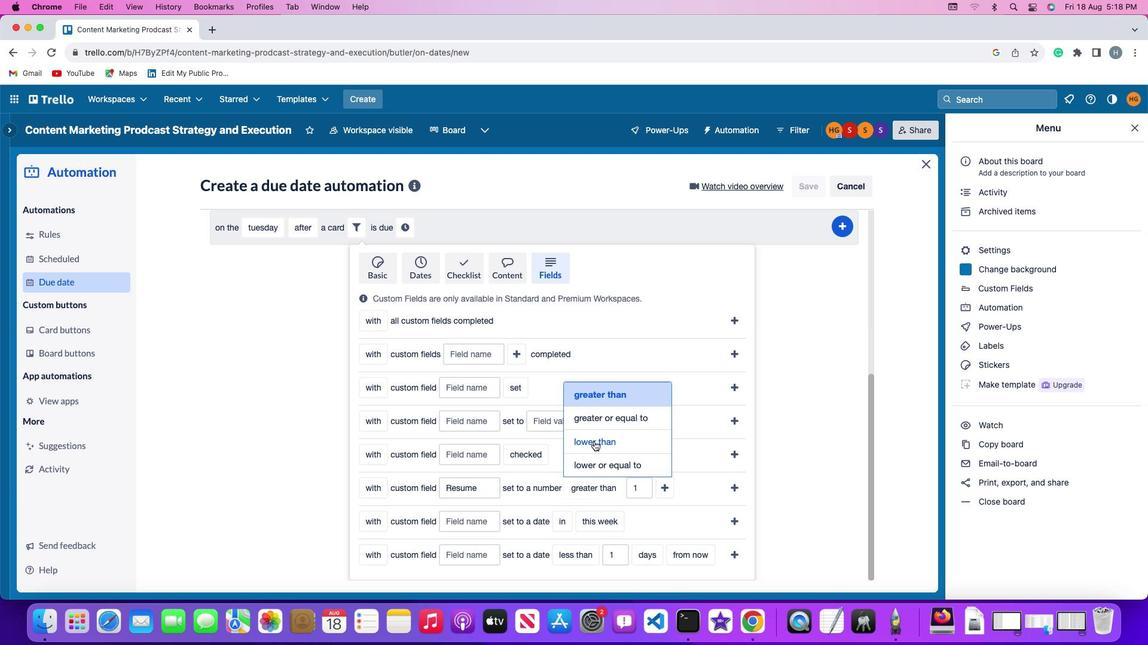 
Action: Mouse moved to (636, 486)
Screenshot: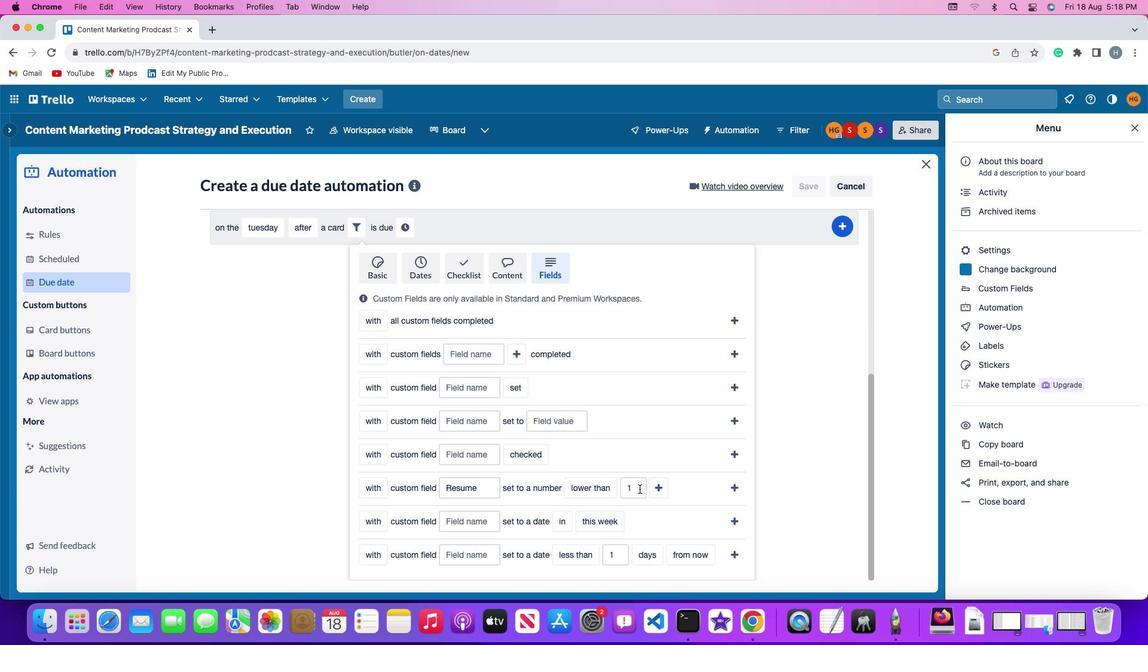 
Action: Mouse pressed left at (636, 486)
Screenshot: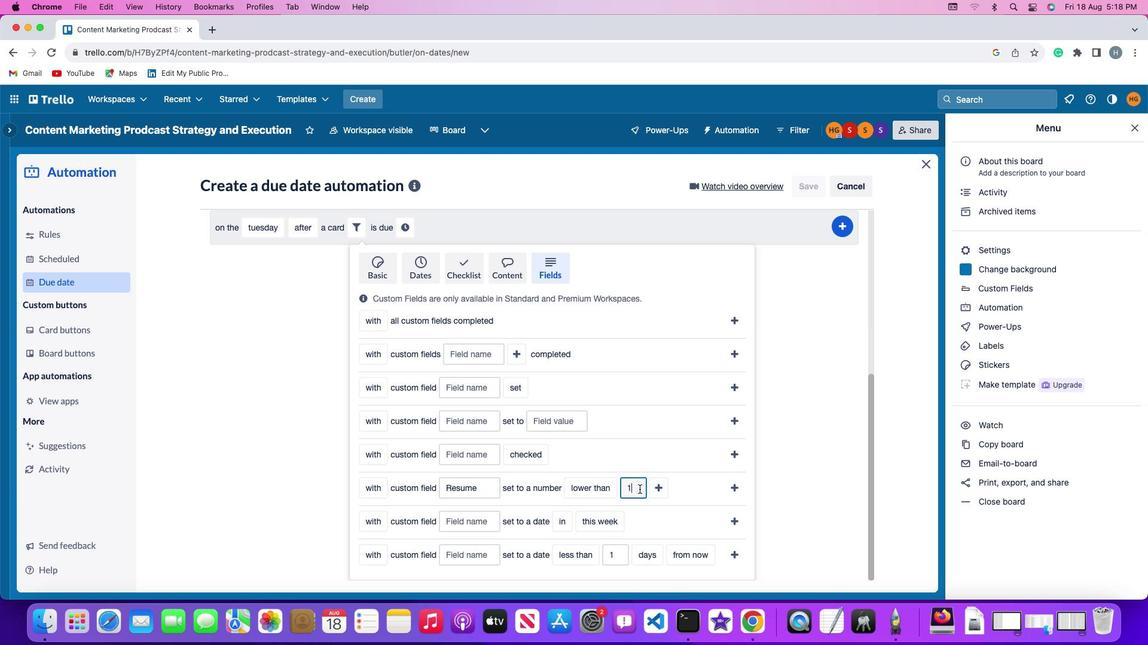 
Action: Key pressed Key.backspace
Screenshot: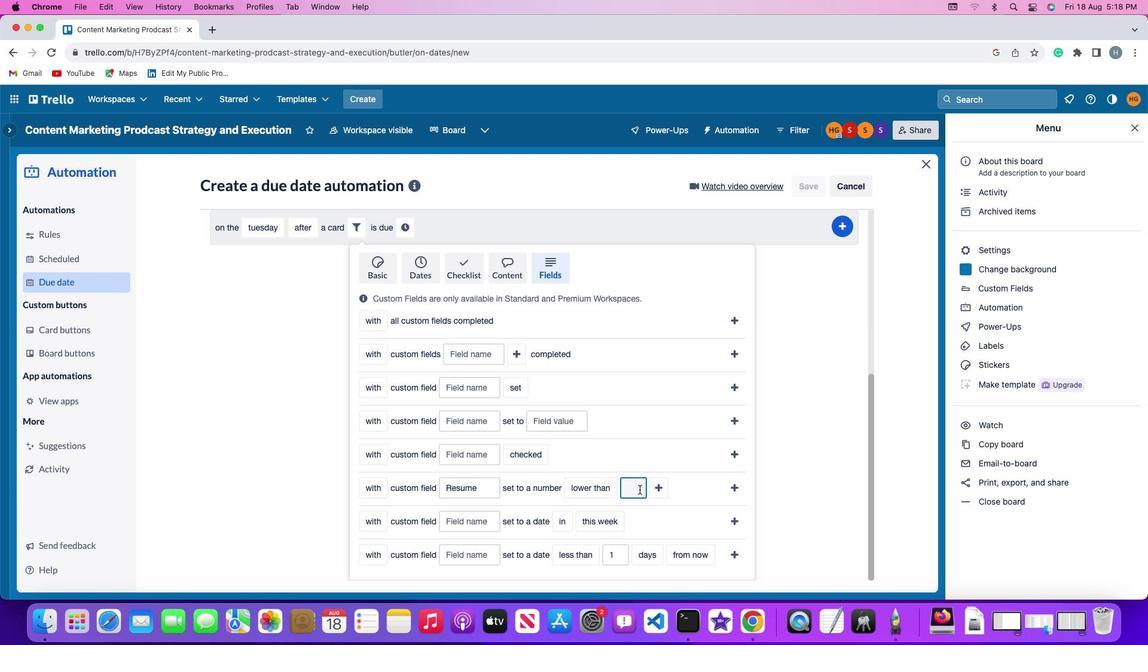 
Action: Mouse moved to (637, 486)
Screenshot: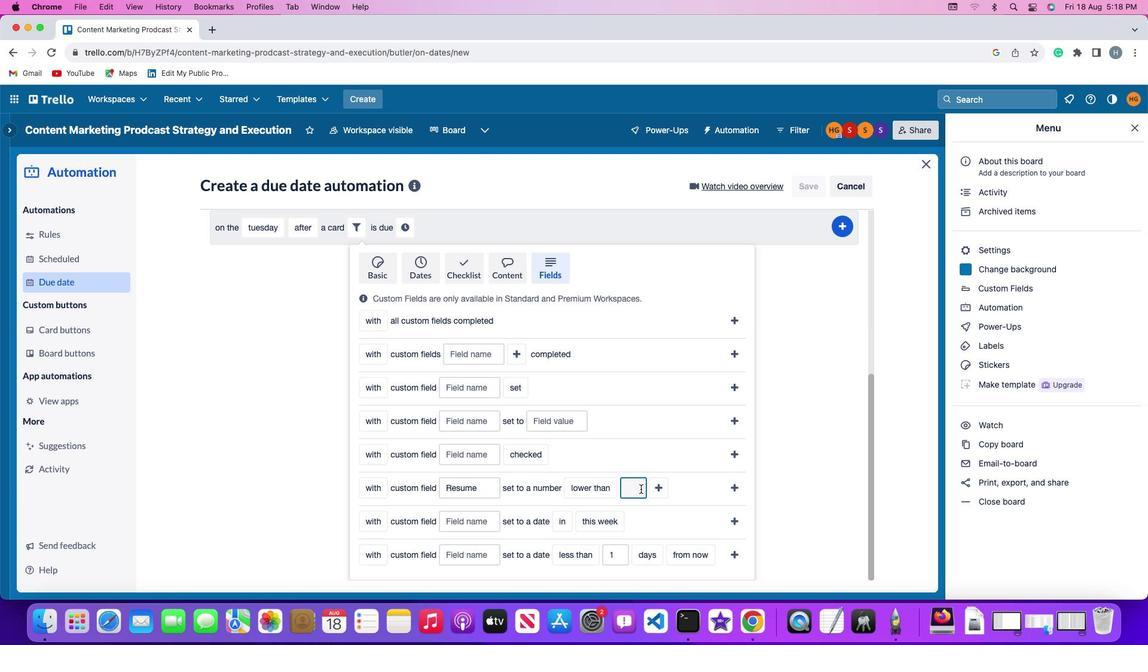 
Action: Key pressed '1'
Screenshot: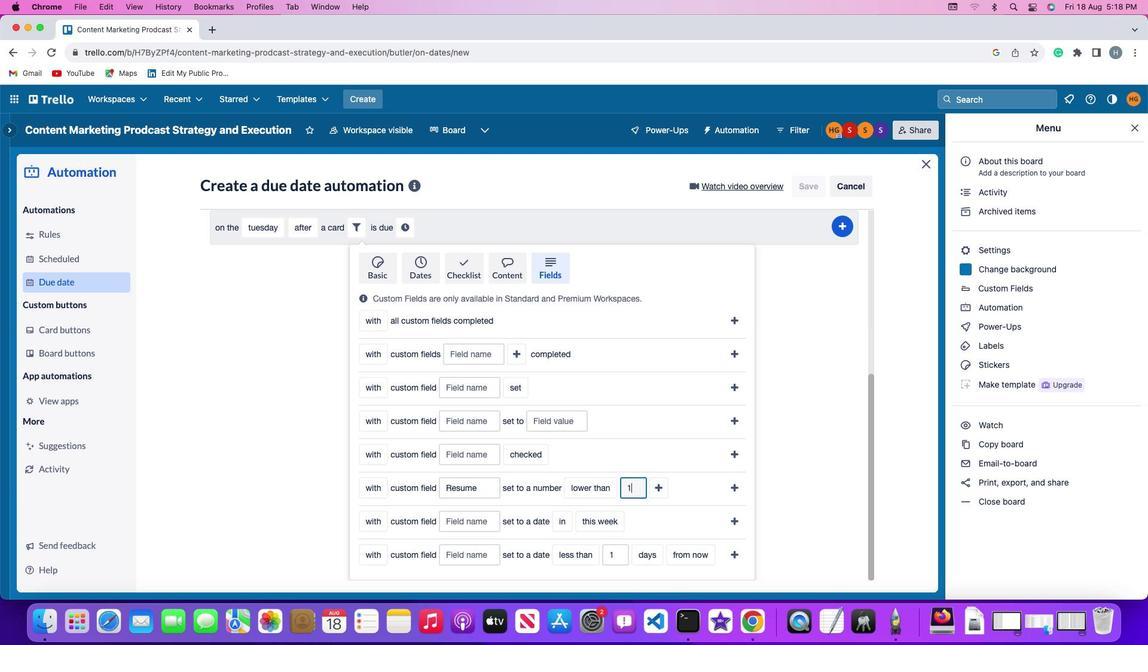 
Action: Mouse moved to (647, 484)
Screenshot: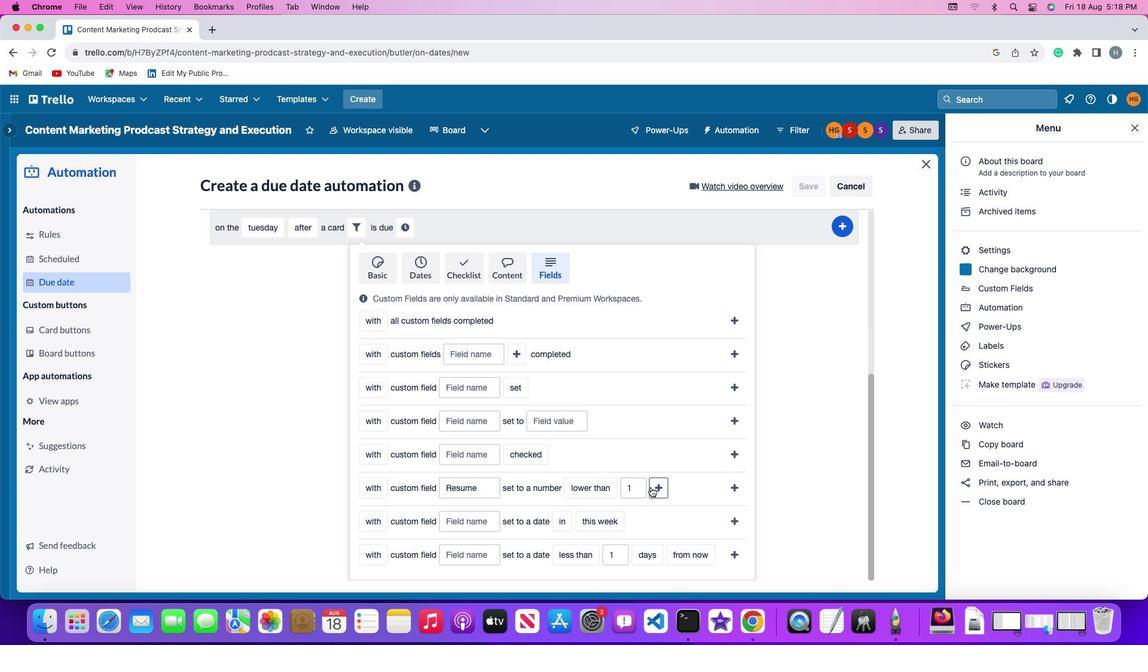 
Action: Mouse pressed left at (647, 484)
Screenshot: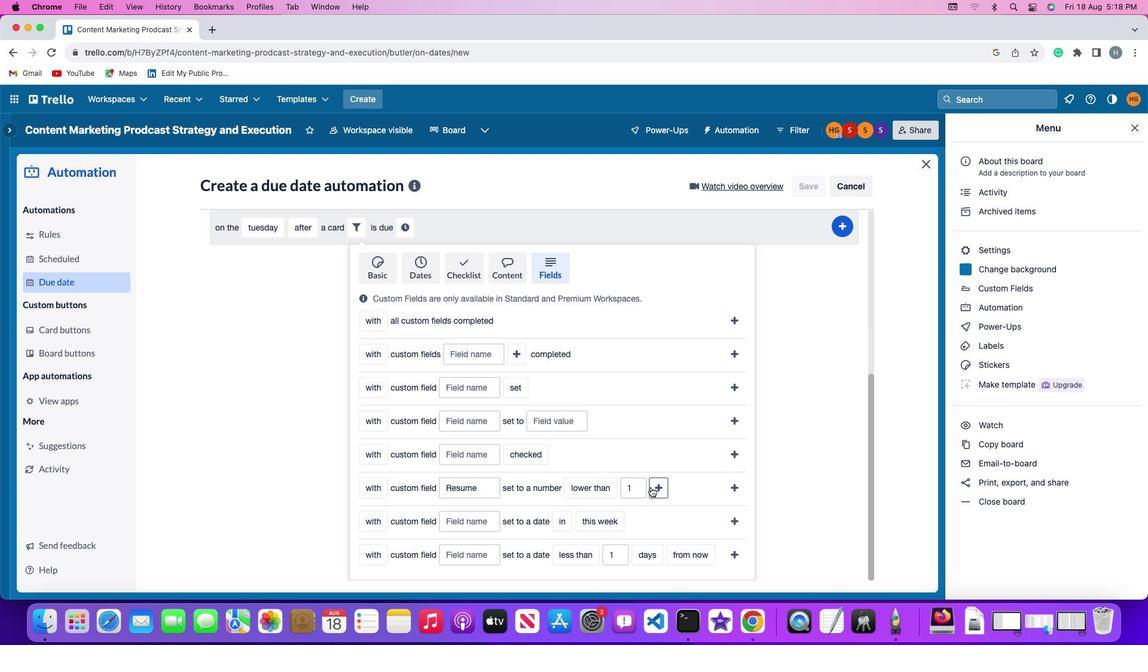 
Action: Mouse moved to (684, 487)
Screenshot: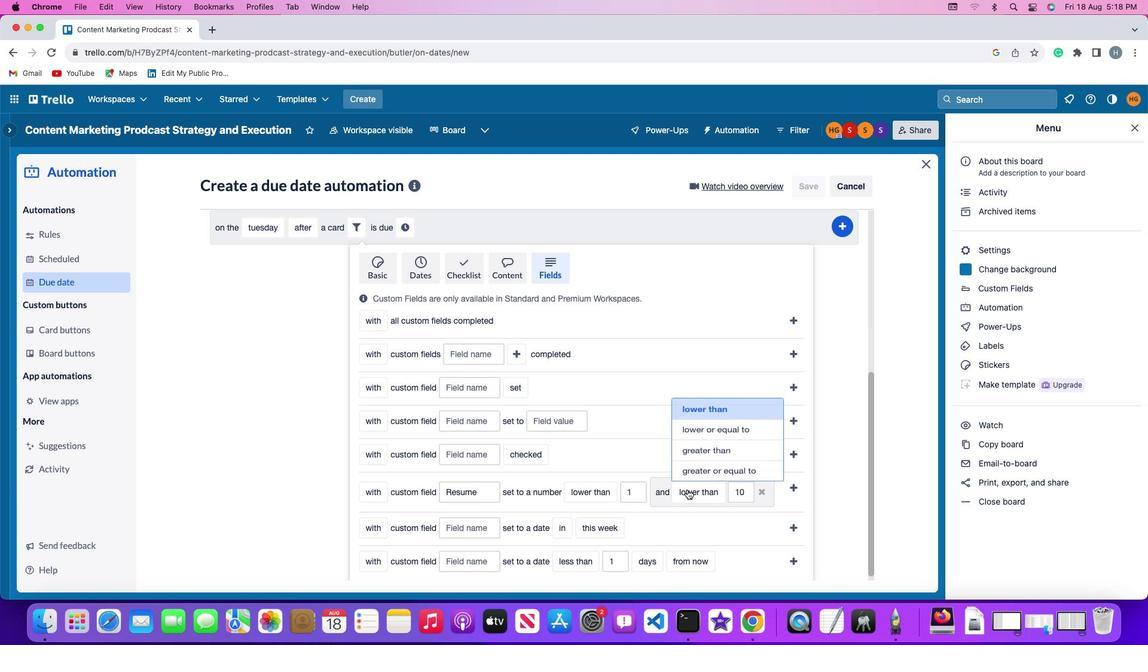 
Action: Mouse pressed left at (684, 487)
Screenshot: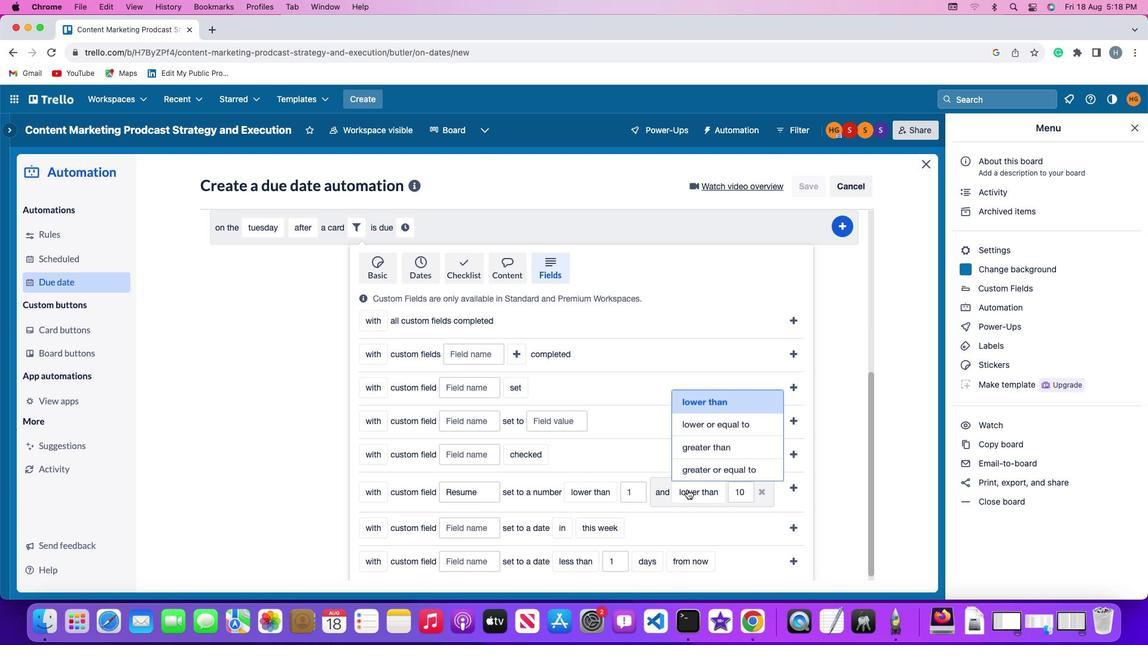 
Action: Mouse moved to (689, 464)
Screenshot: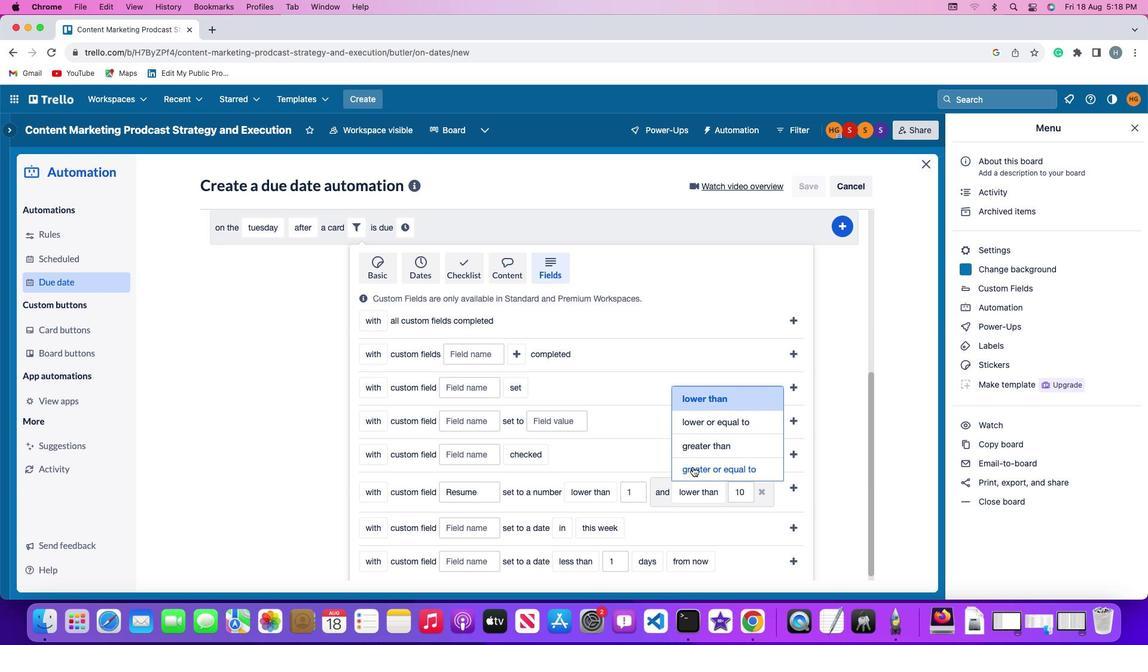 
Action: Mouse pressed left at (689, 464)
Screenshot: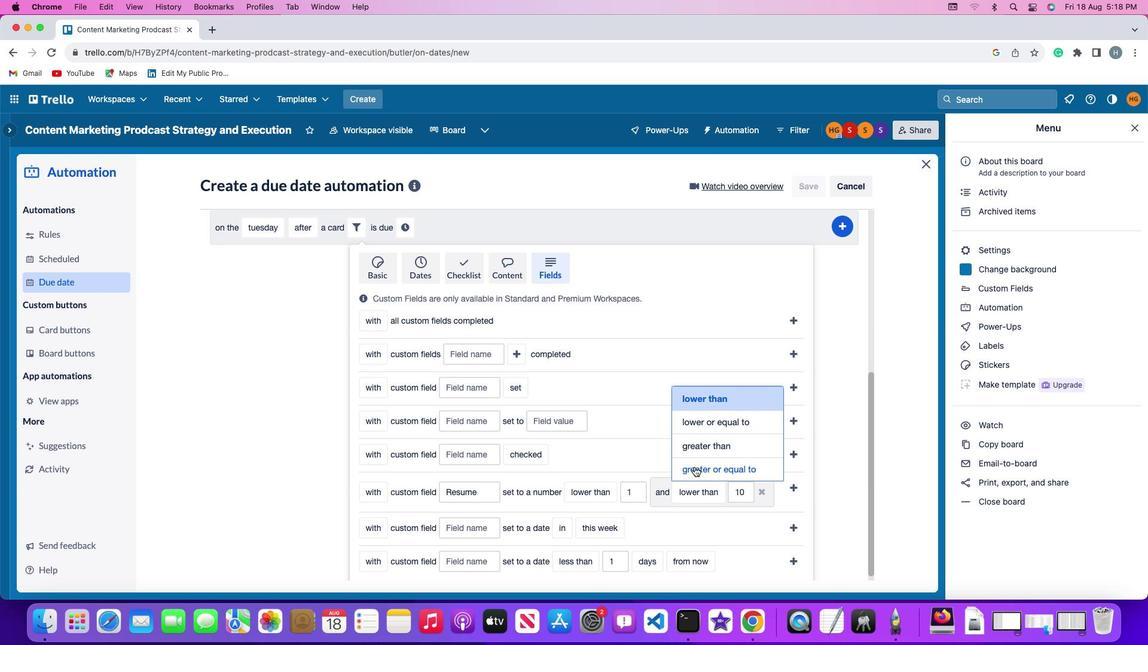 
Action: Mouse moved to (773, 487)
Screenshot: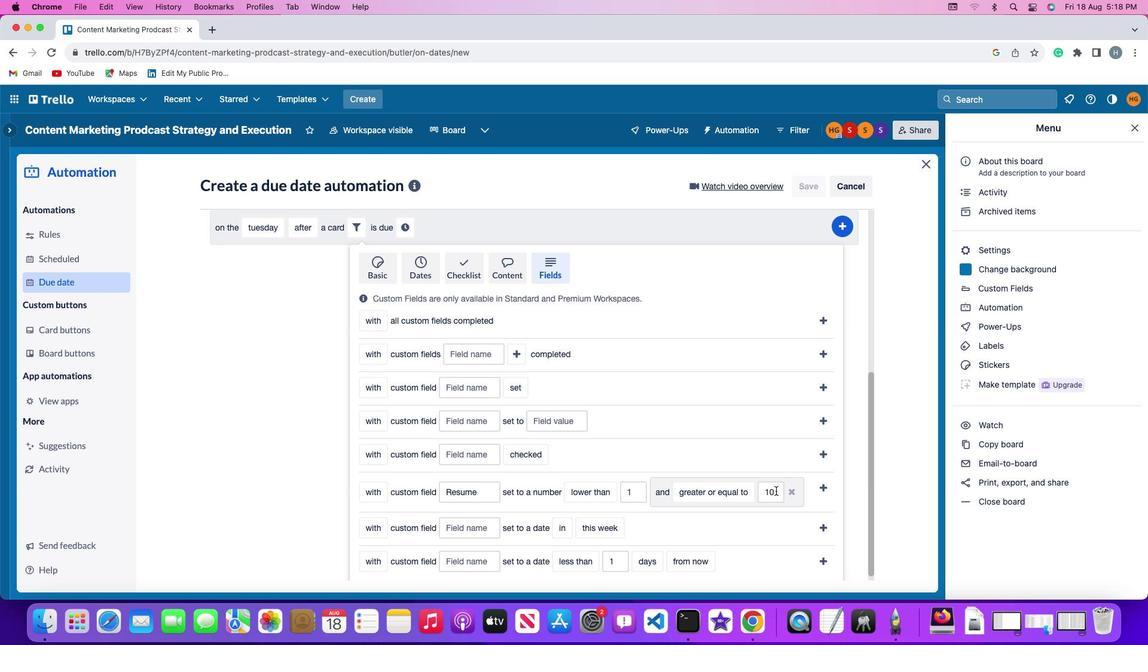 
Action: Mouse pressed left at (773, 487)
Screenshot: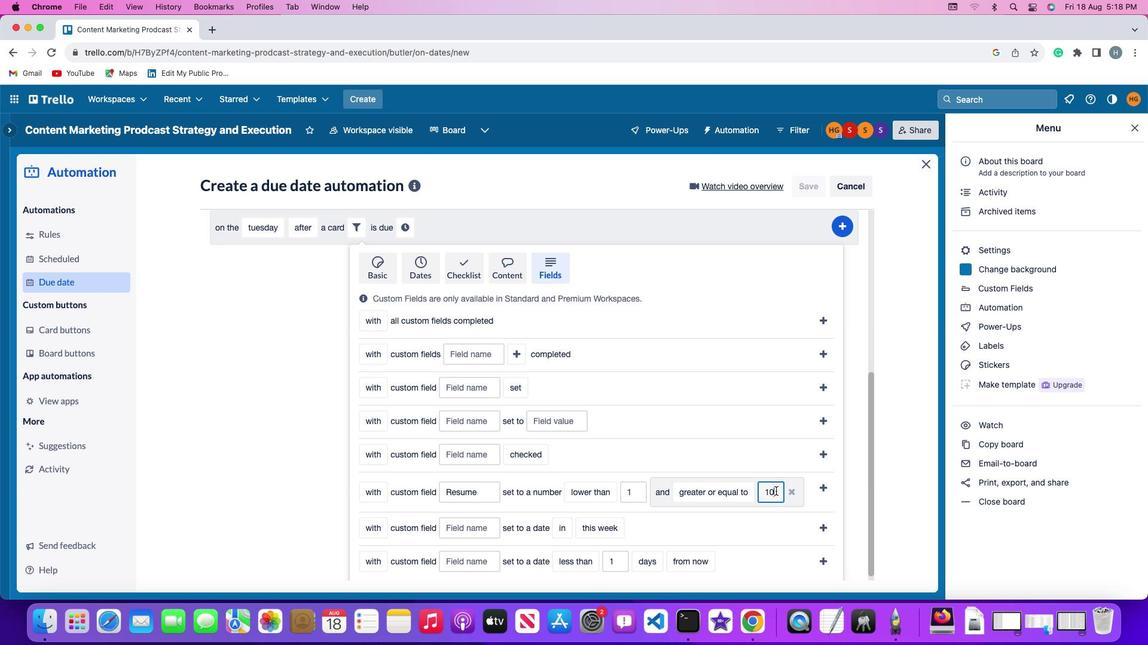 
Action: Mouse moved to (774, 489)
Screenshot: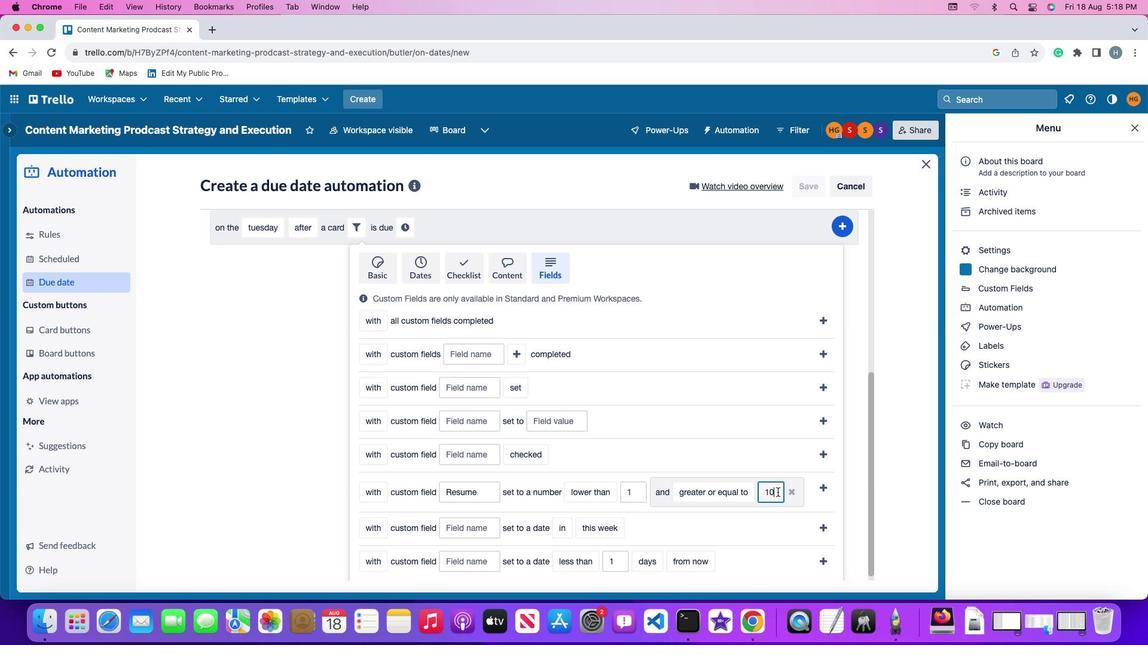 
Action: Key pressed Key.backspaceKey.backspace'1''0'
Screenshot: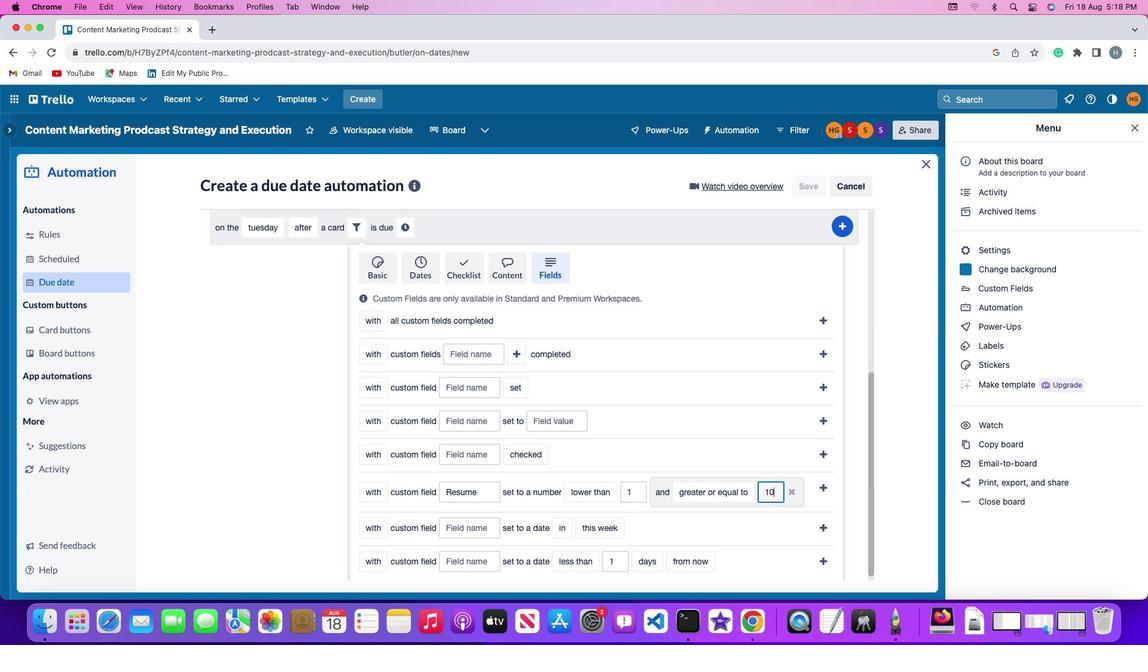 
Action: Mouse moved to (821, 484)
Screenshot: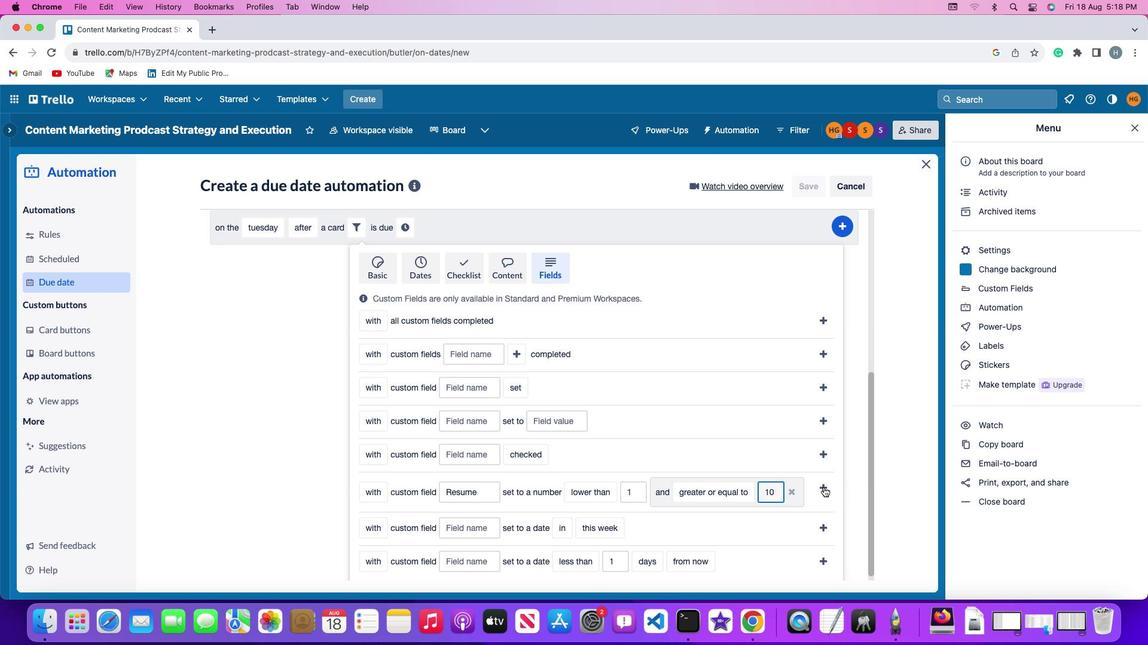 
Action: Mouse pressed left at (821, 484)
Screenshot: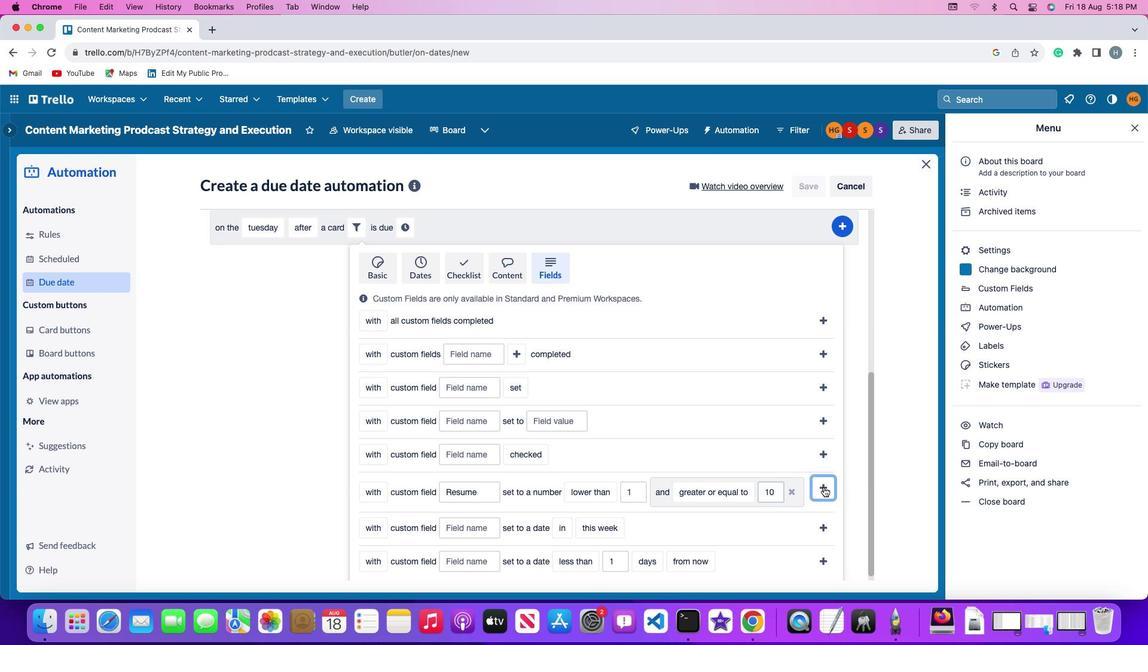 
Action: Mouse moved to (748, 516)
Screenshot: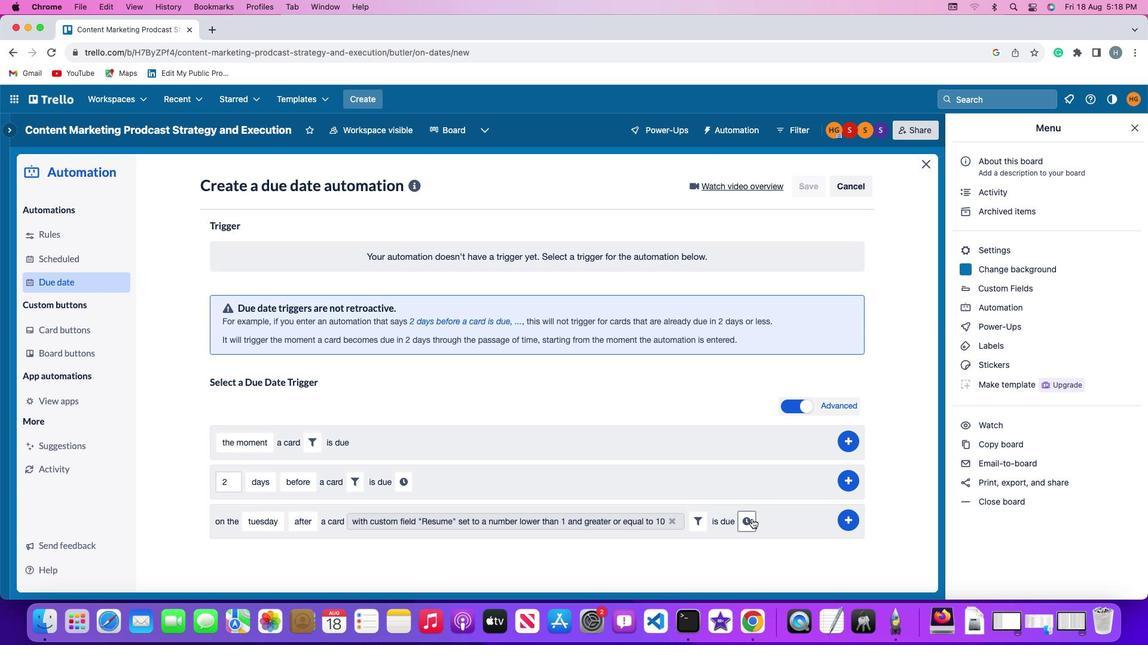
Action: Mouse pressed left at (748, 516)
Screenshot: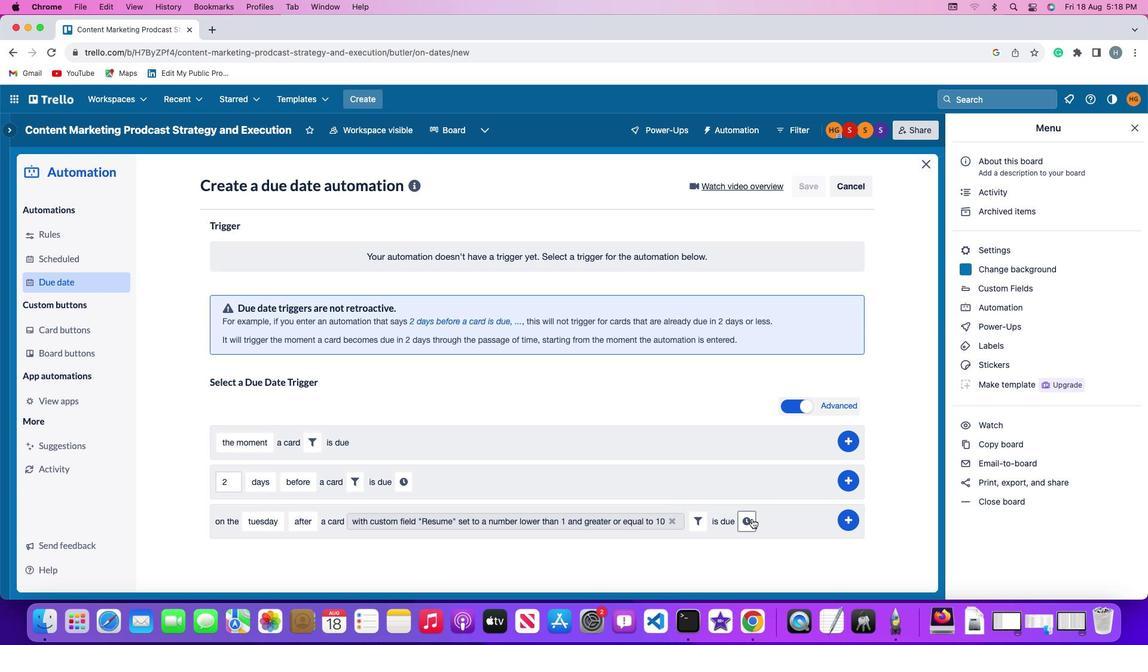 
Action: Mouse moved to (241, 547)
Screenshot: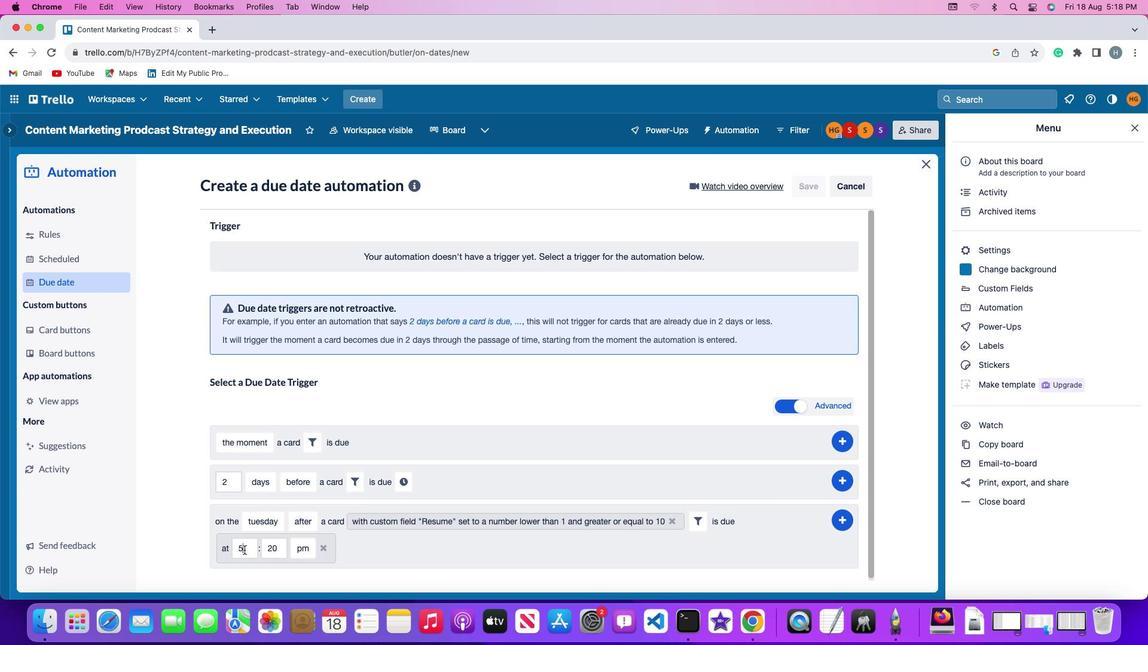 
Action: Mouse pressed left at (241, 547)
Screenshot: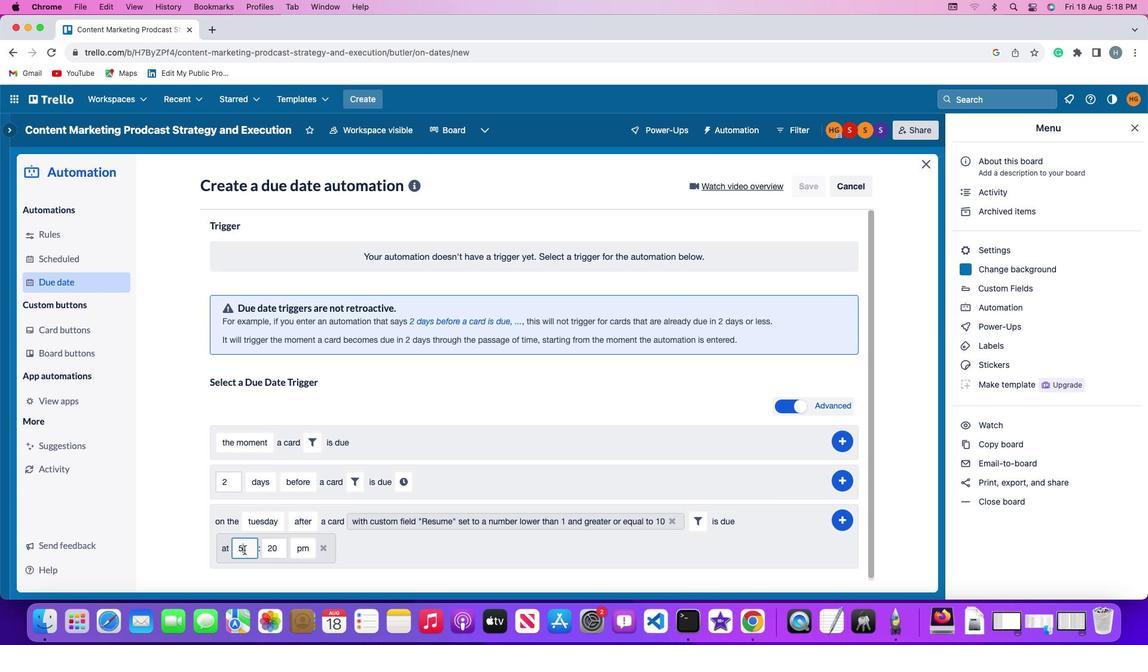 
Action: Mouse moved to (244, 546)
Screenshot: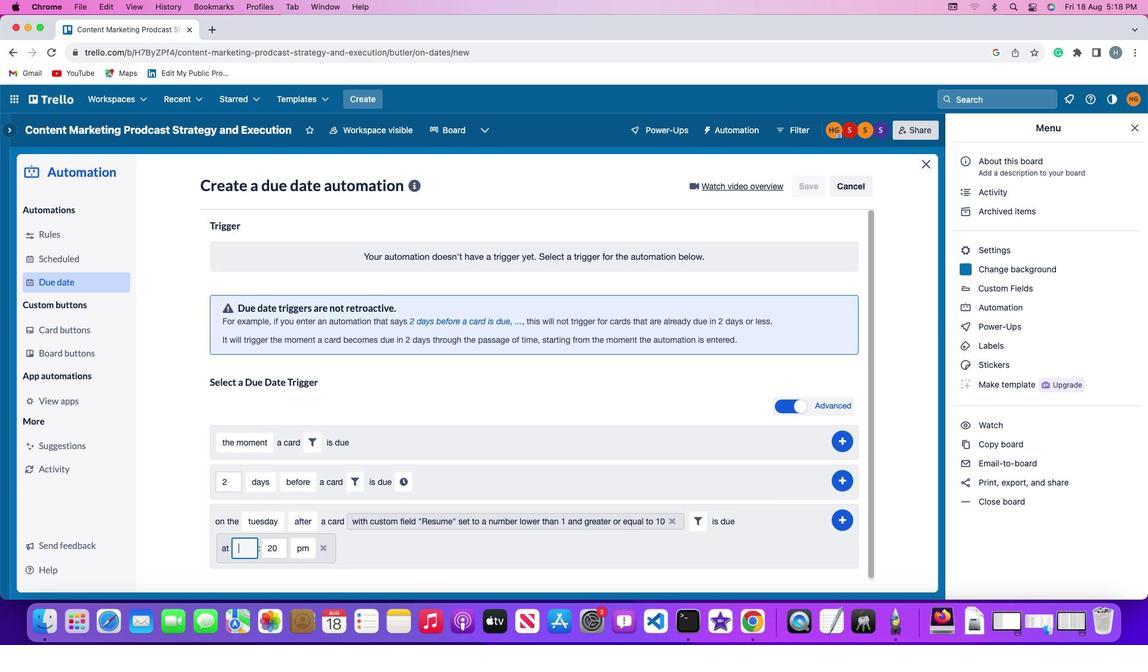 
Action: Key pressed Key.backspace
Screenshot: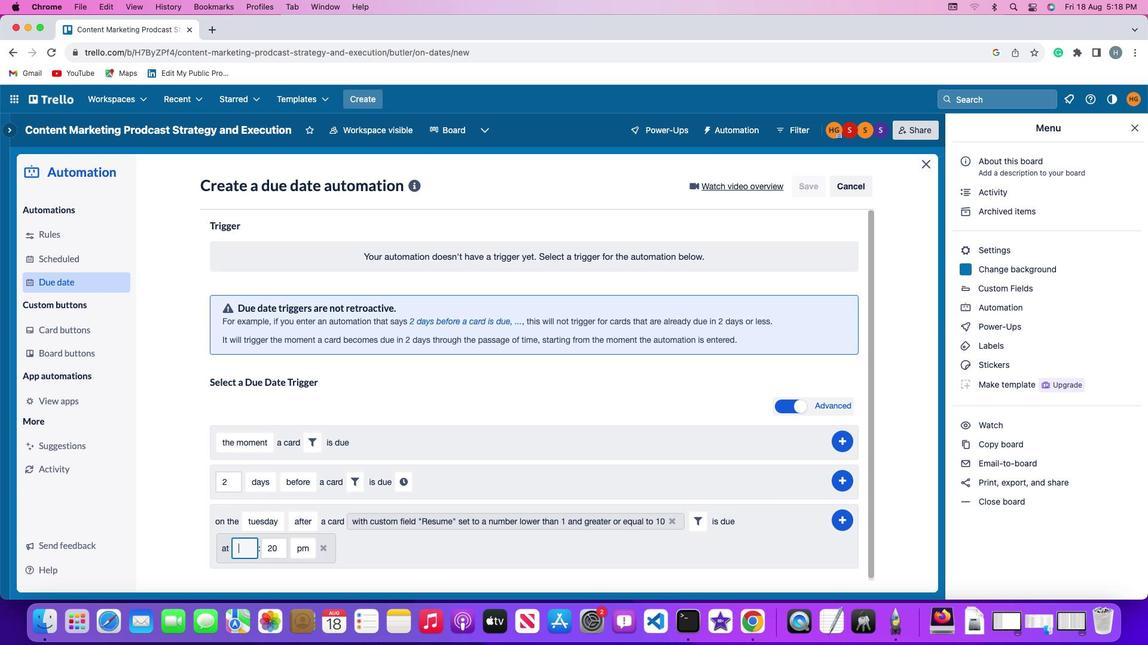 
Action: Mouse moved to (245, 545)
Screenshot: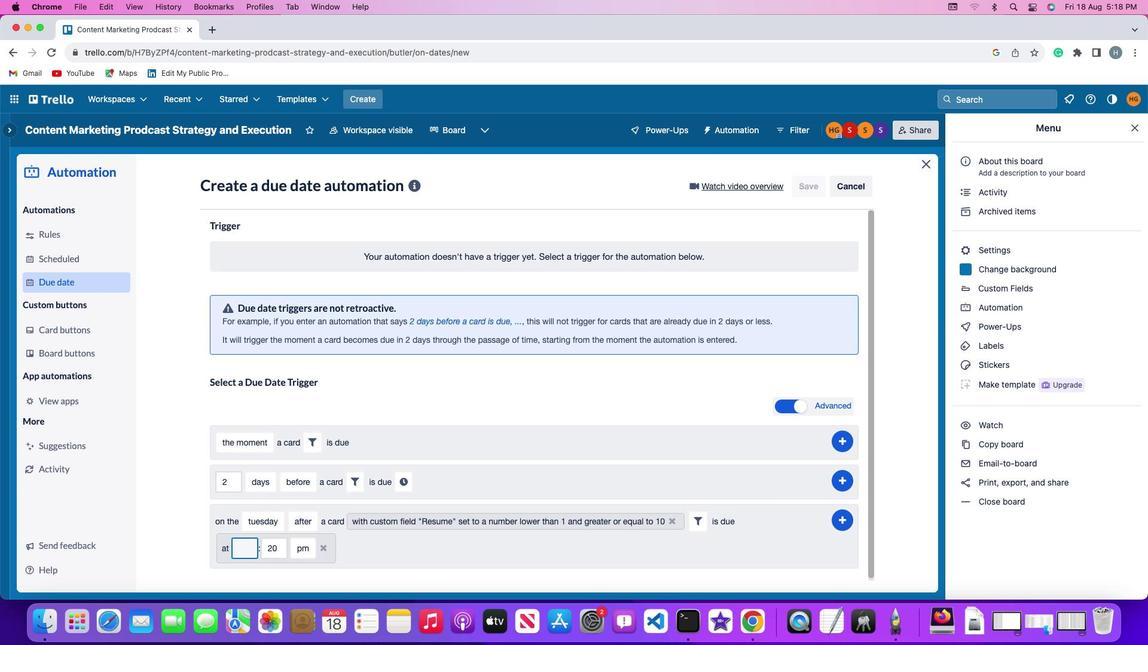 
Action: Key pressed '1''1'
Screenshot: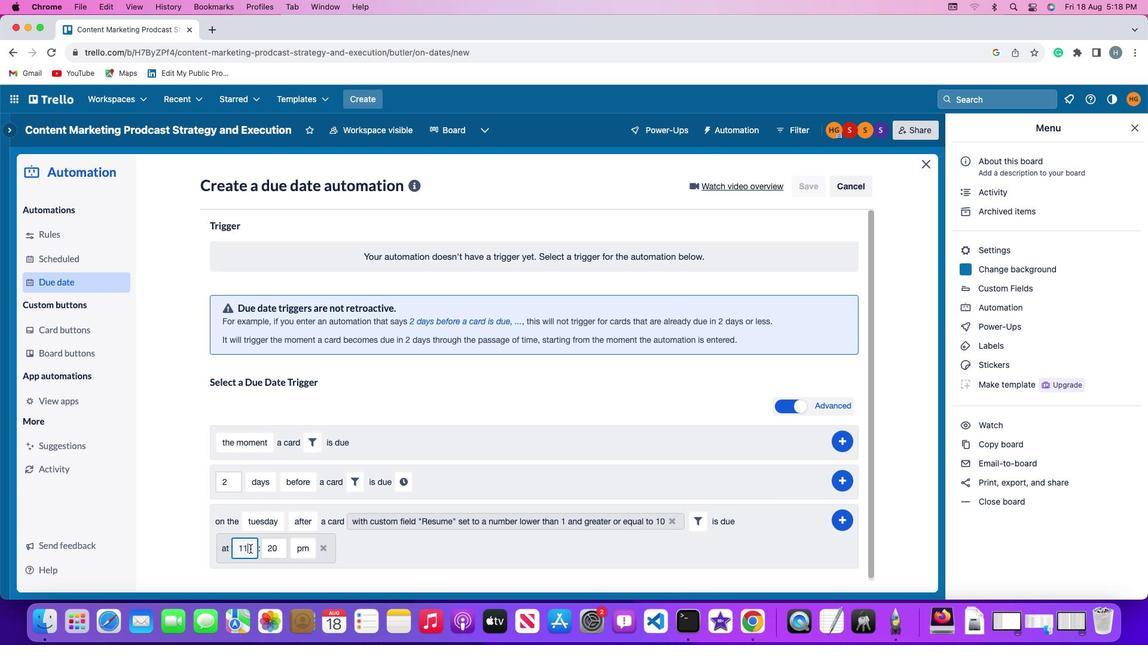 
Action: Mouse moved to (272, 546)
Screenshot: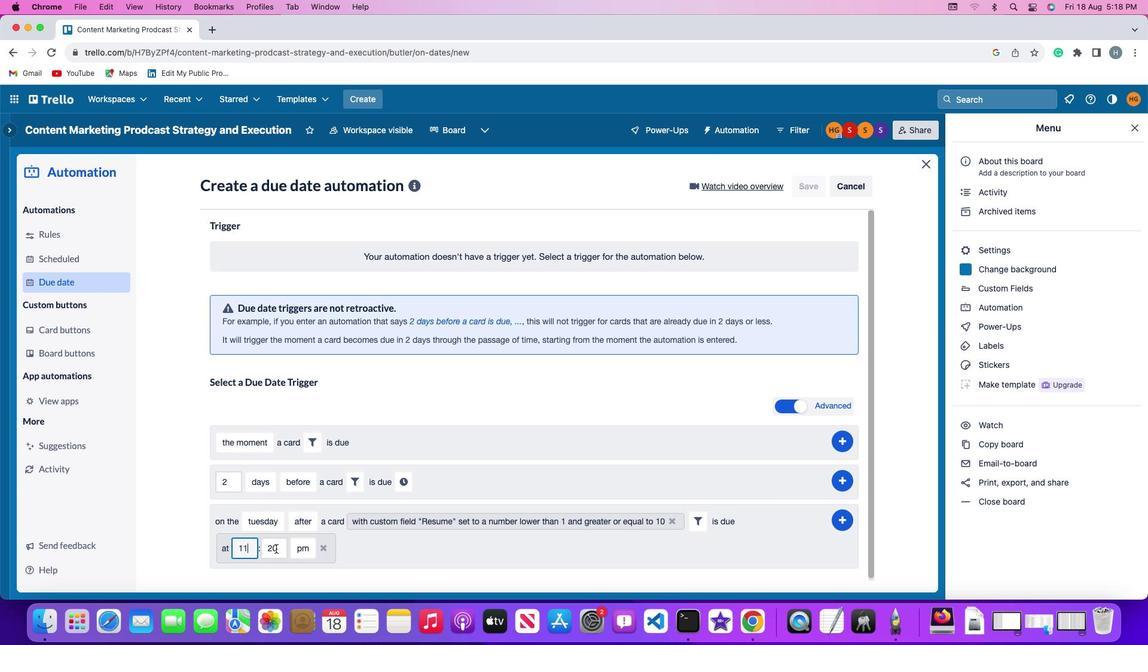 
Action: Mouse pressed left at (272, 546)
Screenshot: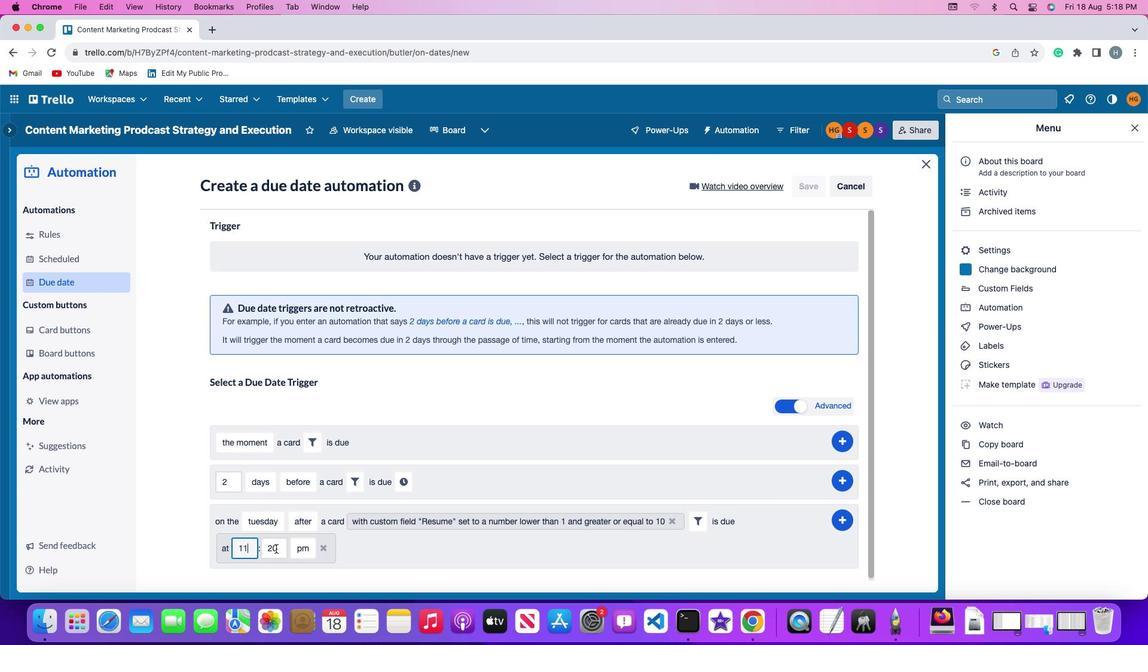 
Action: Key pressed Key.backspaceKey.backspace'0''0'
Screenshot: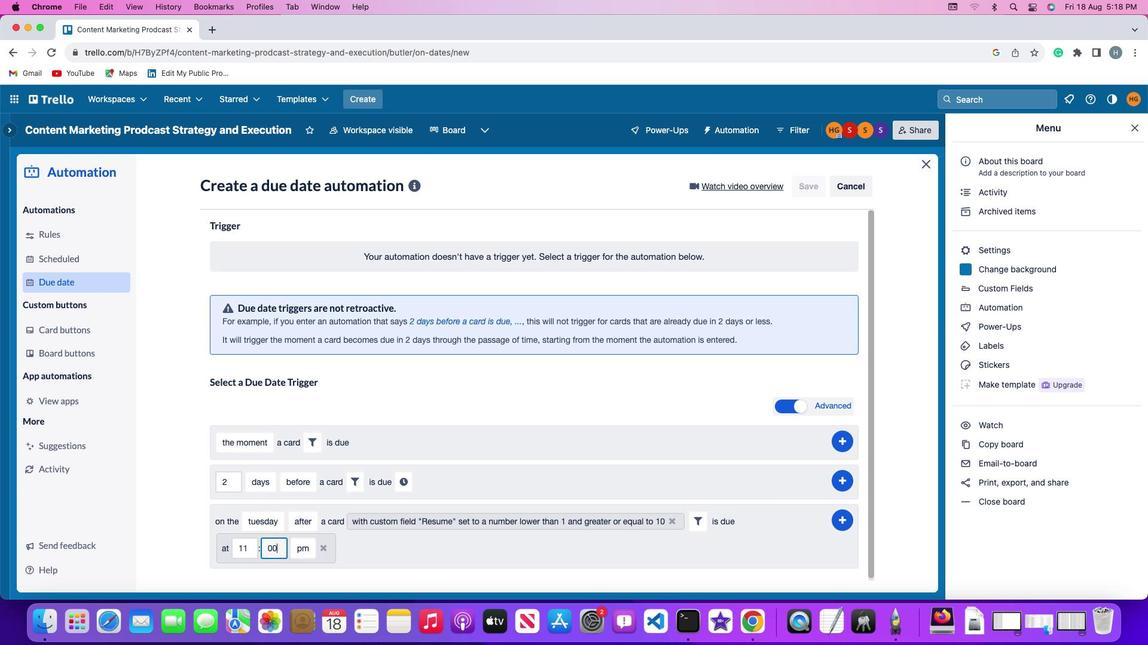 
Action: Mouse moved to (292, 545)
Screenshot: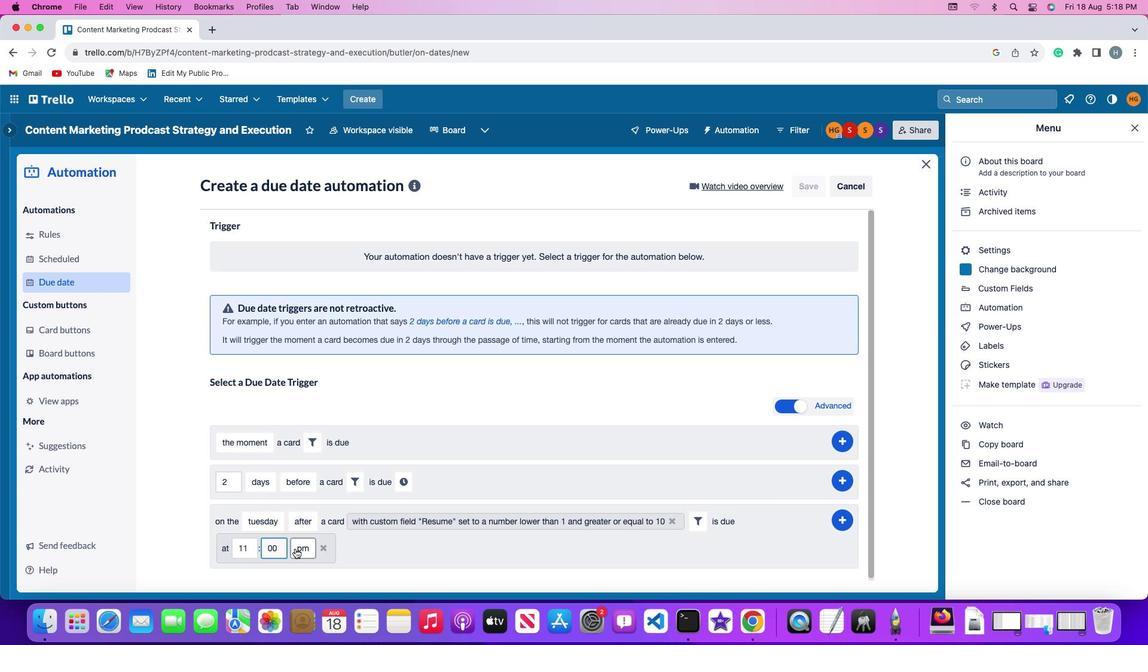 
Action: Mouse pressed left at (292, 545)
Screenshot: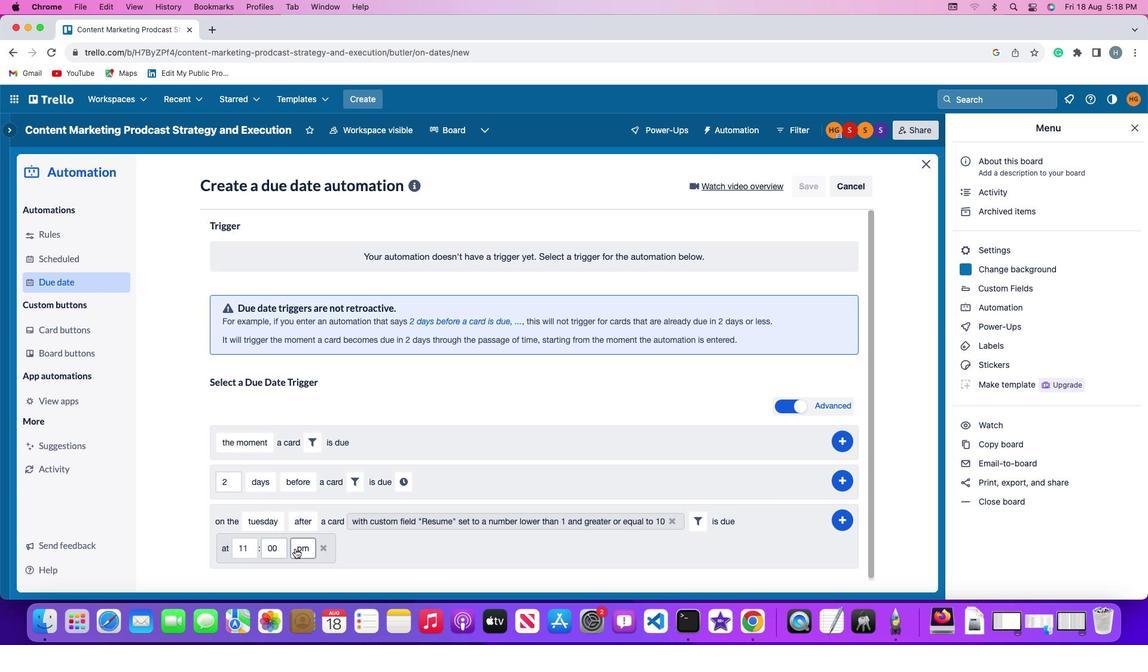 
Action: Mouse moved to (307, 501)
Screenshot: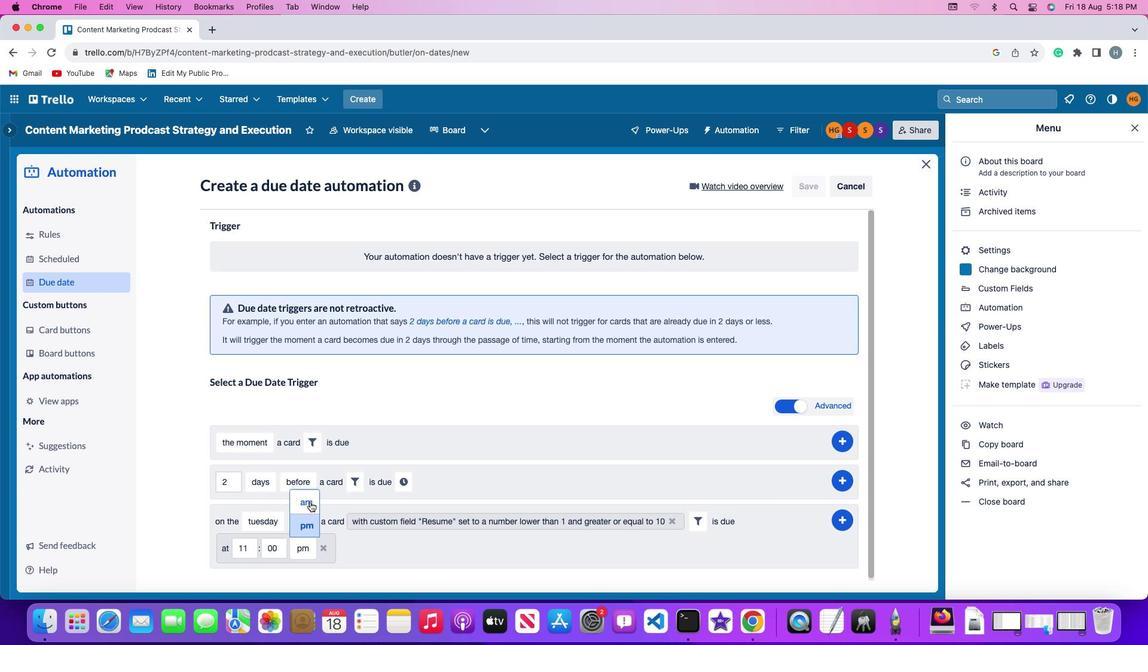 
Action: Mouse pressed left at (307, 501)
Screenshot: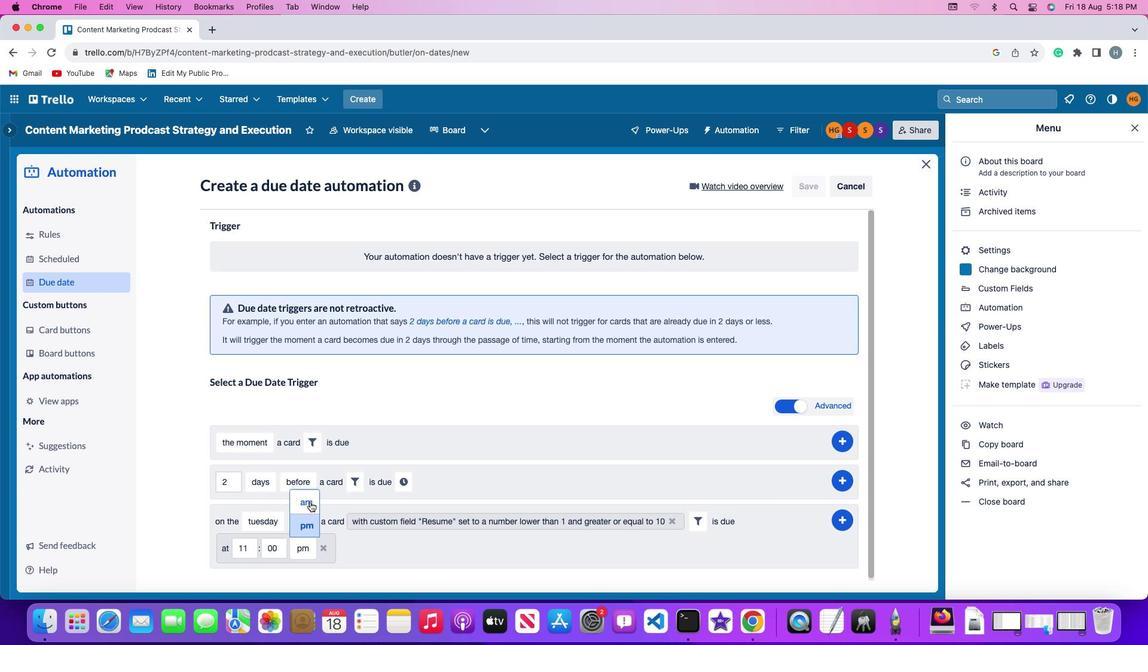 
Action: Mouse moved to (840, 516)
Screenshot: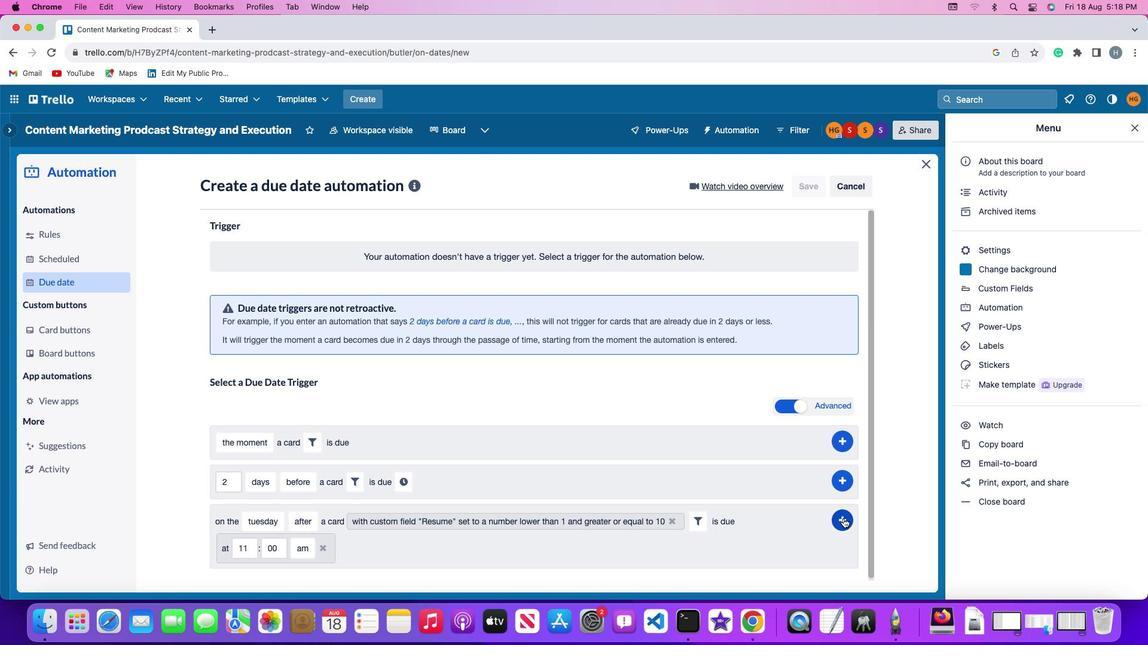 
Action: Mouse pressed left at (840, 516)
Screenshot: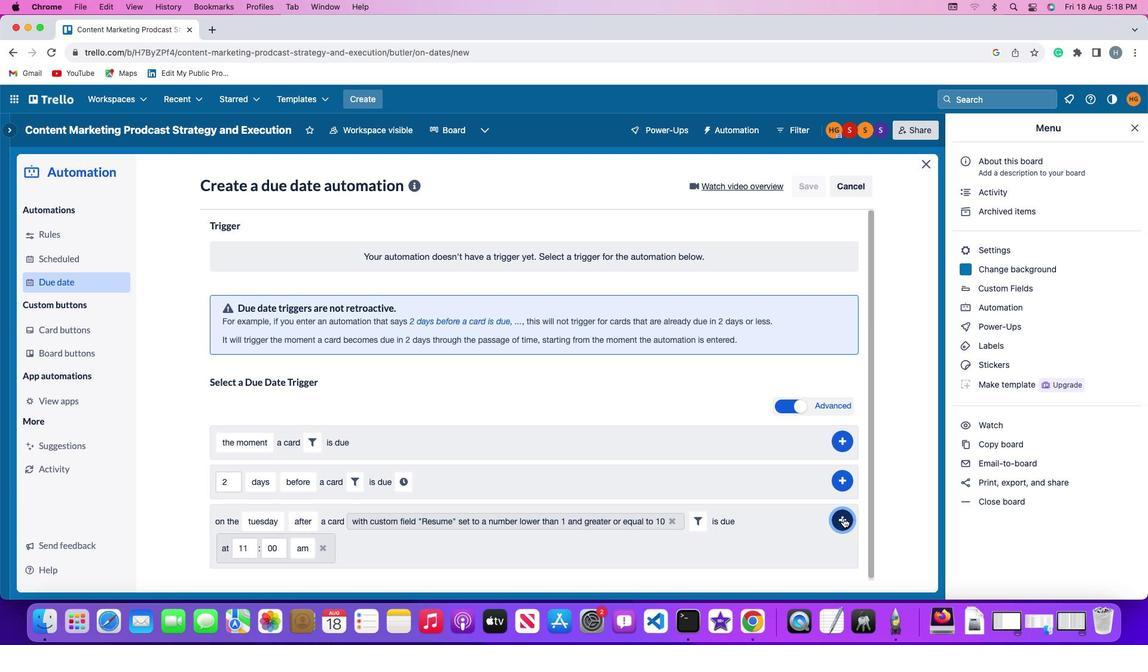 
Action: Mouse moved to (888, 444)
Screenshot: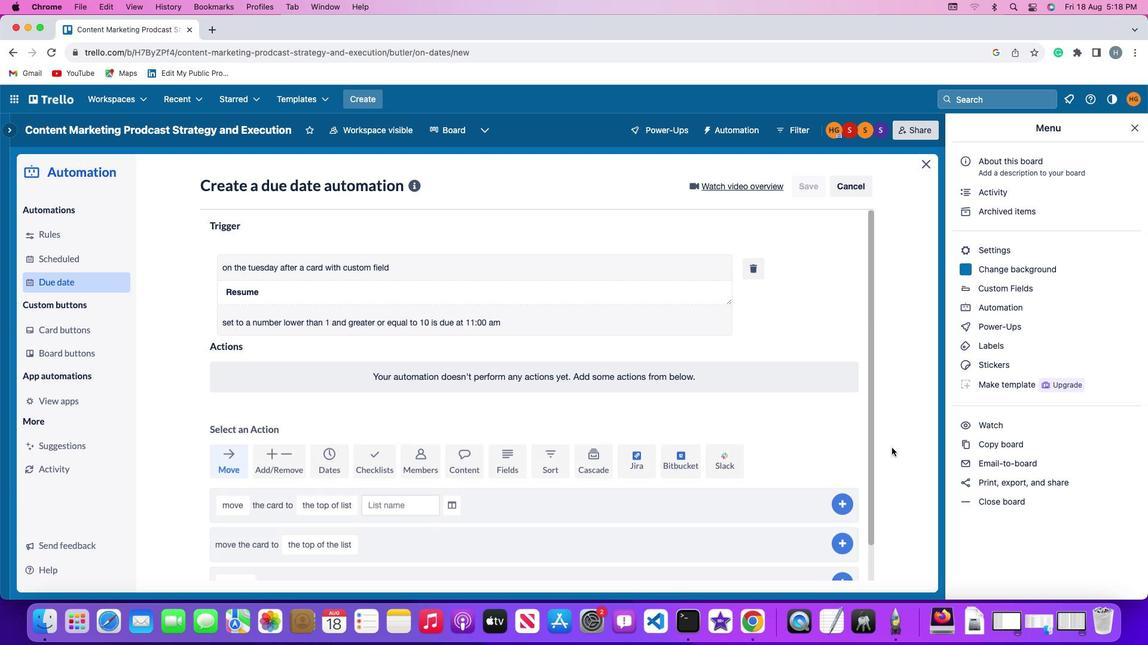 
